 Task: Find connections with filter location Boghni with filter topic #Recruitmentwith filter profile language German with filter current company Maxonic with filter school INDUS UNIVERSITY with filter industry Electronic and Precision Equipment Maintenance with filter service category Illustration with filter keywords title Tutor/Online Tutor
Action: Mouse moved to (555, 80)
Screenshot: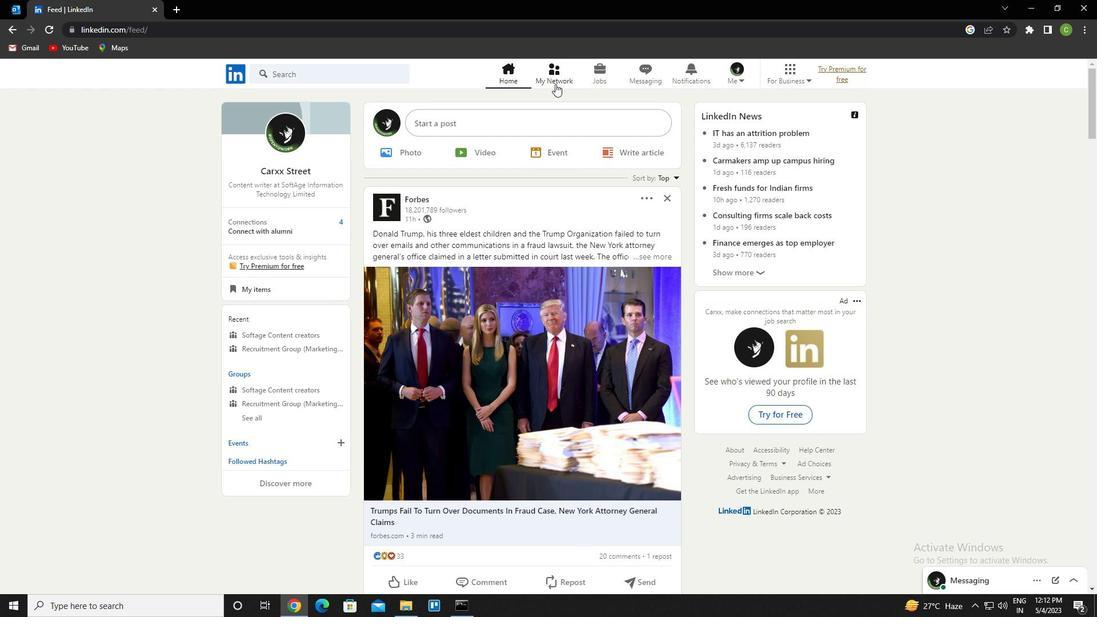 
Action: Mouse pressed left at (555, 80)
Screenshot: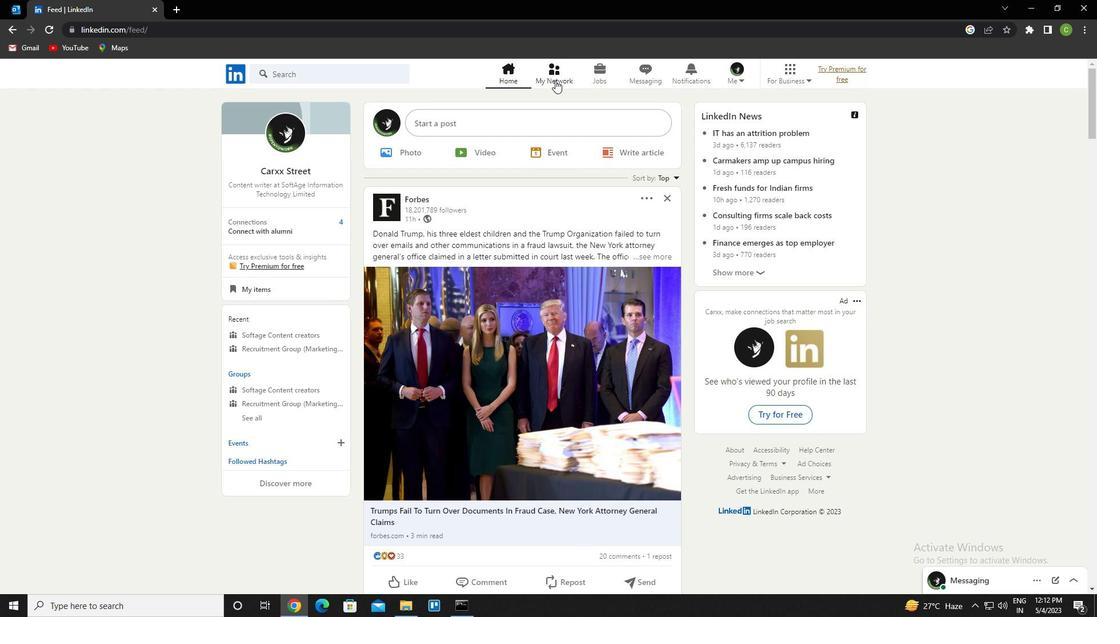 
Action: Mouse moved to (366, 140)
Screenshot: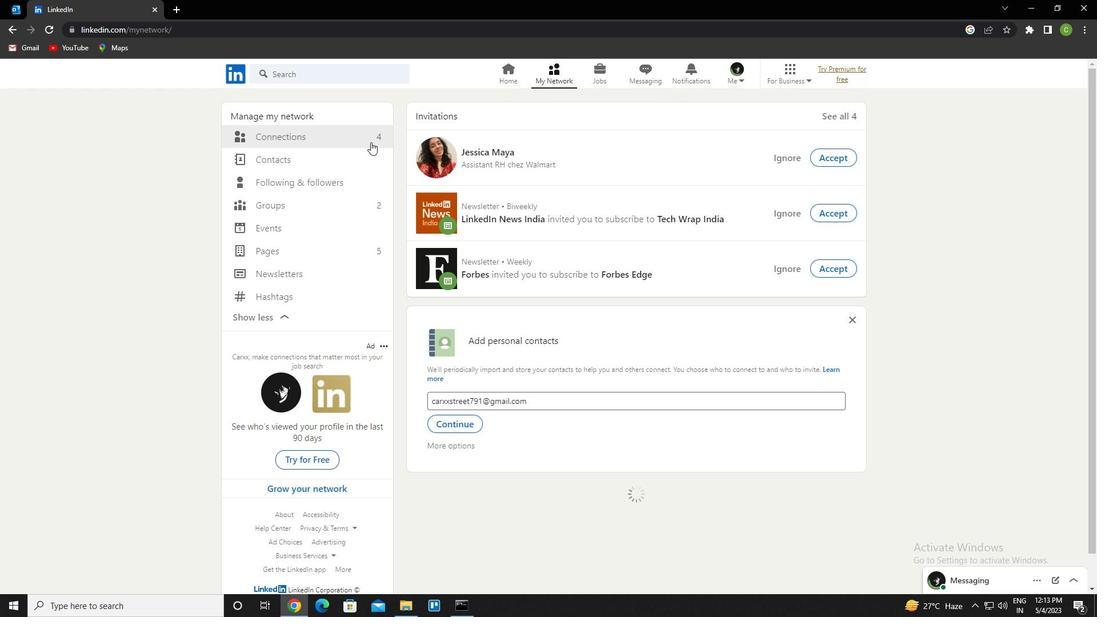 
Action: Mouse pressed left at (366, 140)
Screenshot: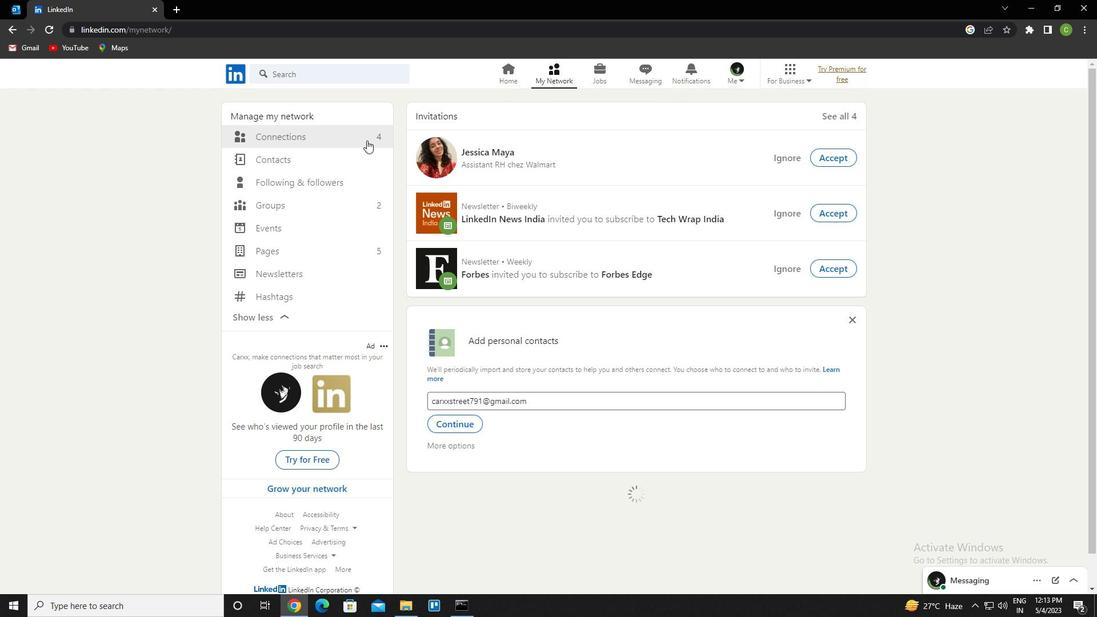 
Action: Mouse moved to (638, 140)
Screenshot: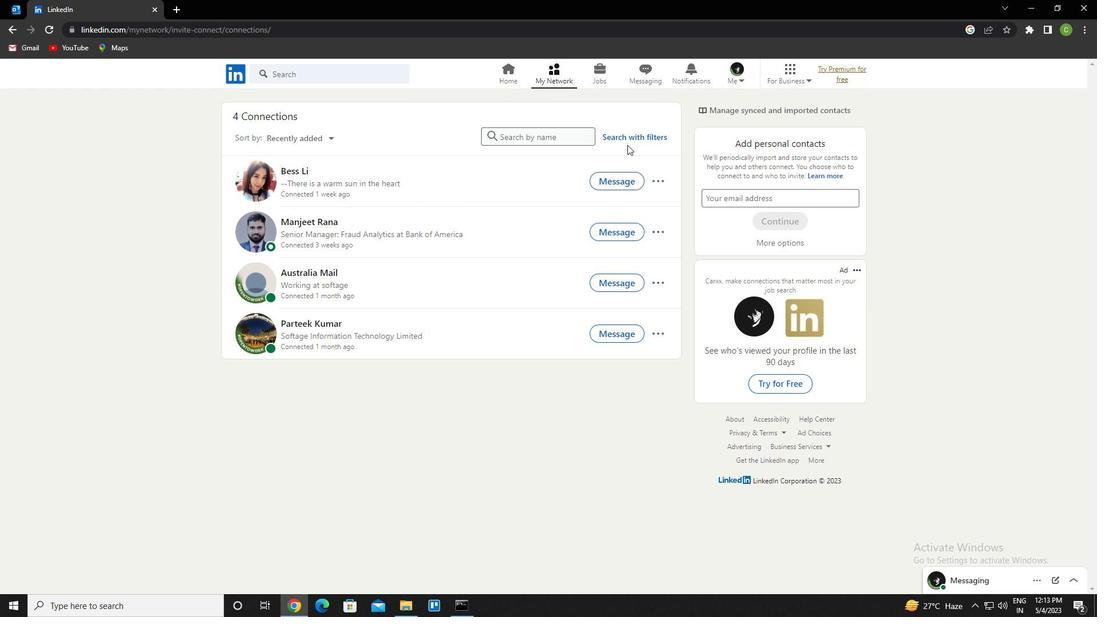 
Action: Mouse pressed left at (638, 140)
Screenshot: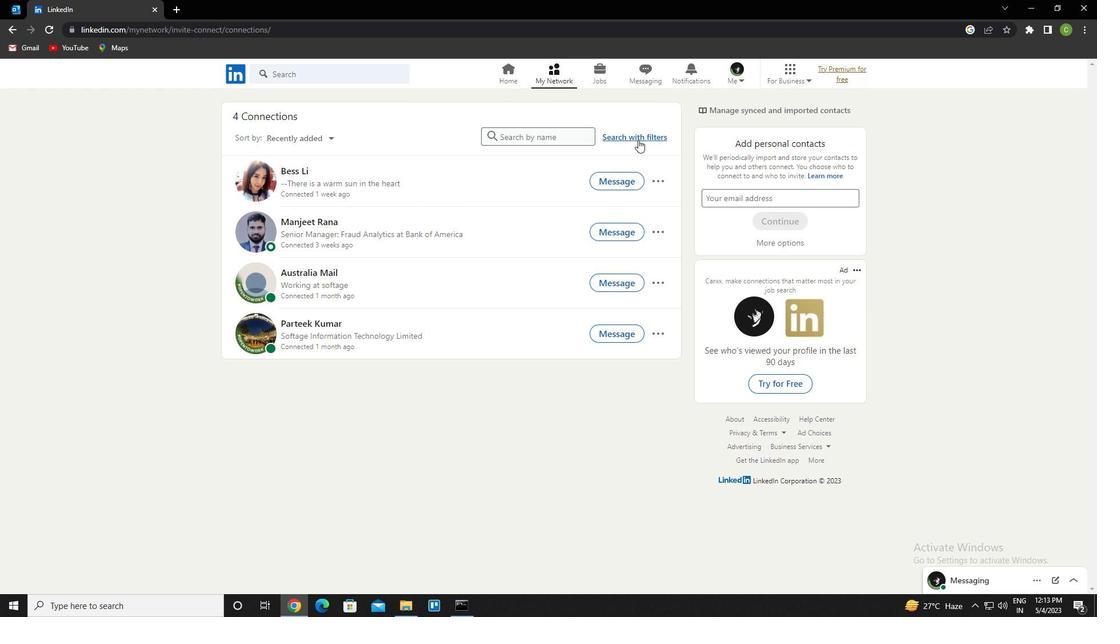 
Action: Mouse moved to (587, 110)
Screenshot: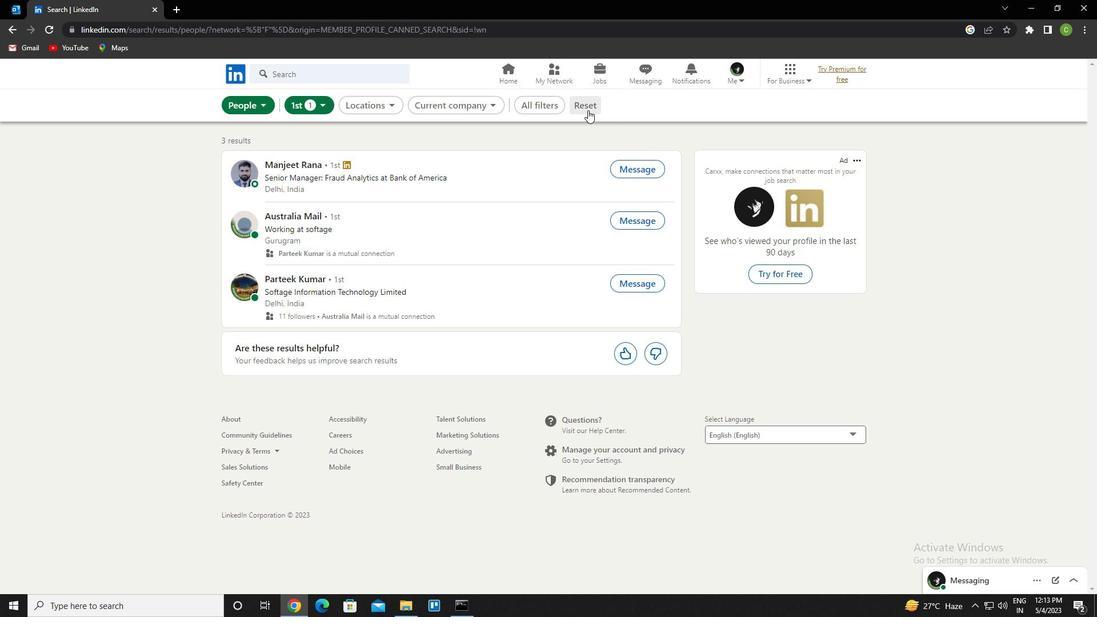 
Action: Mouse pressed left at (587, 110)
Screenshot: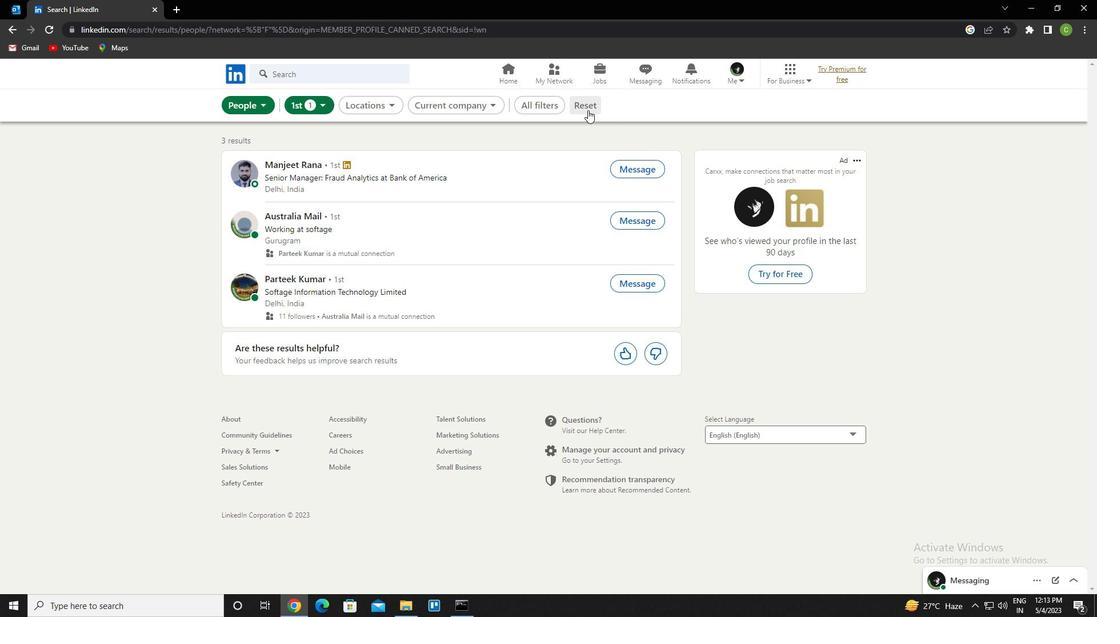 
Action: Mouse moved to (576, 108)
Screenshot: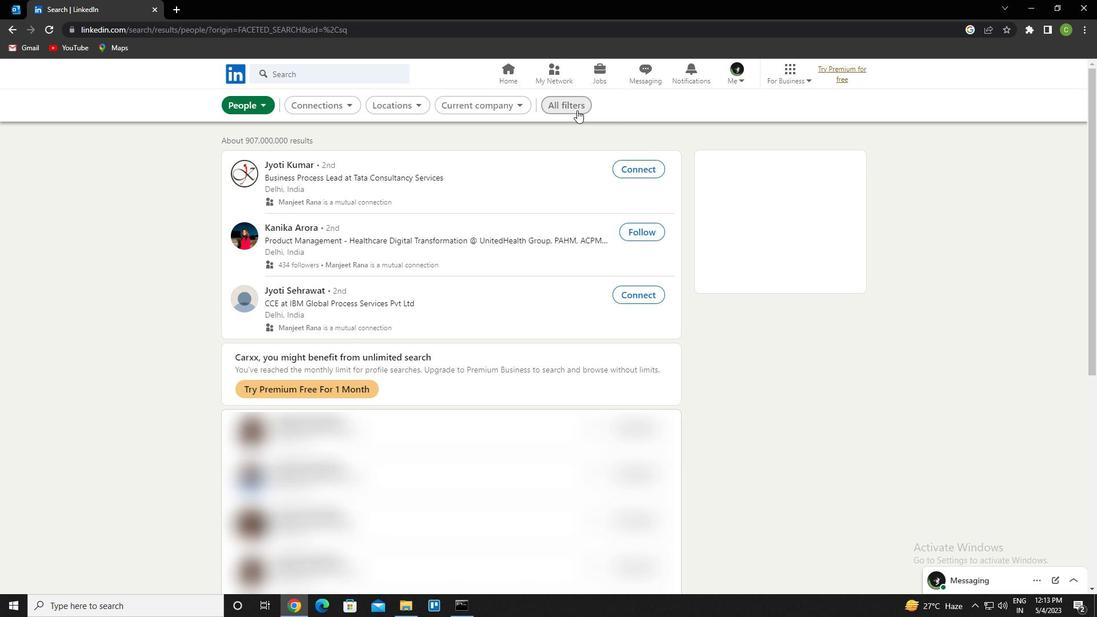
Action: Mouse pressed left at (576, 108)
Screenshot: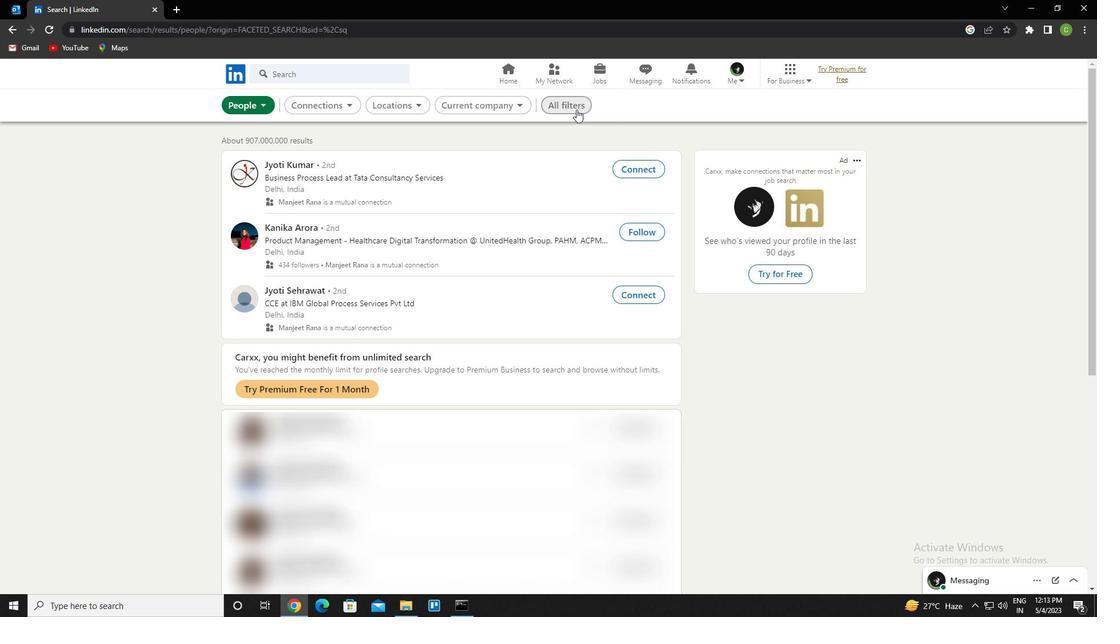 
Action: Mouse moved to (900, 251)
Screenshot: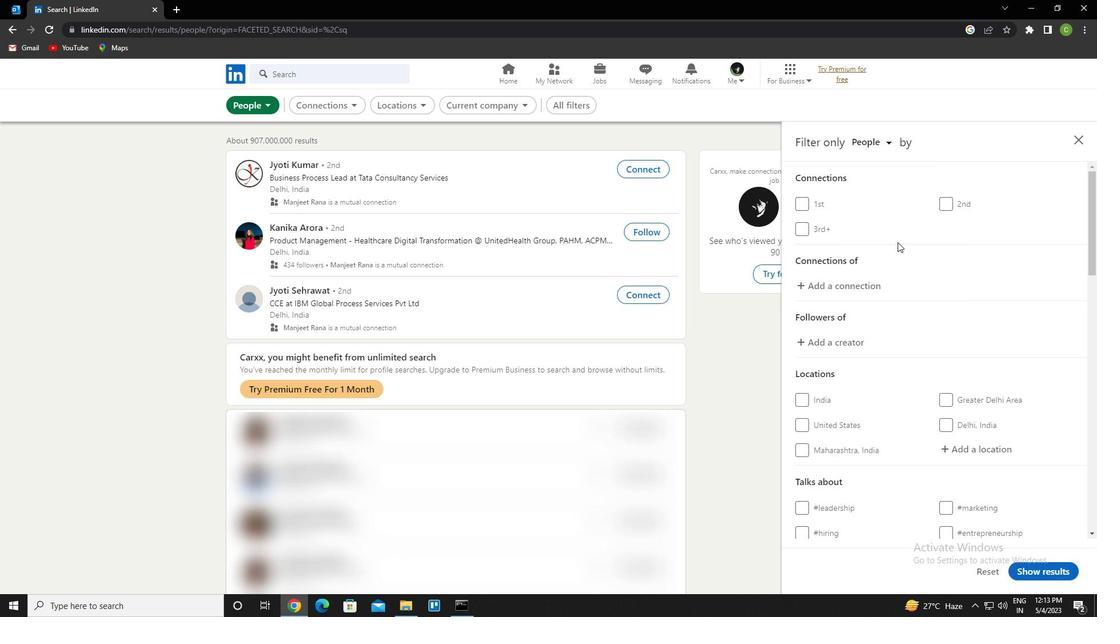 
Action: Mouse scrolled (900, 250) with delta (0, 0)
Screenshot: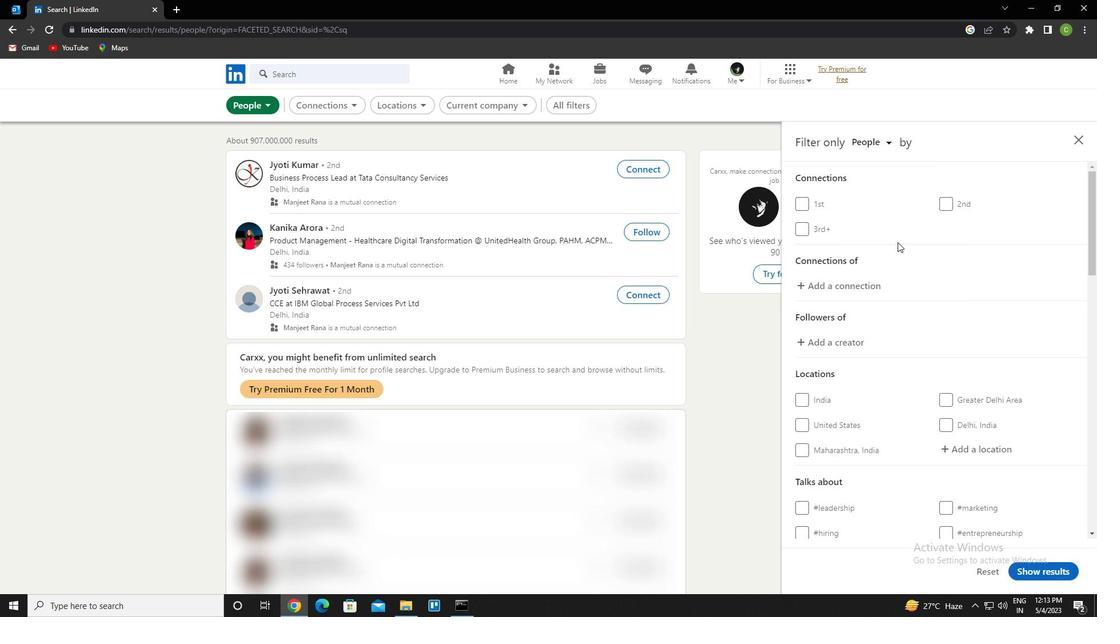 
Action: Mouse moved to (906, 261)
Screenshot: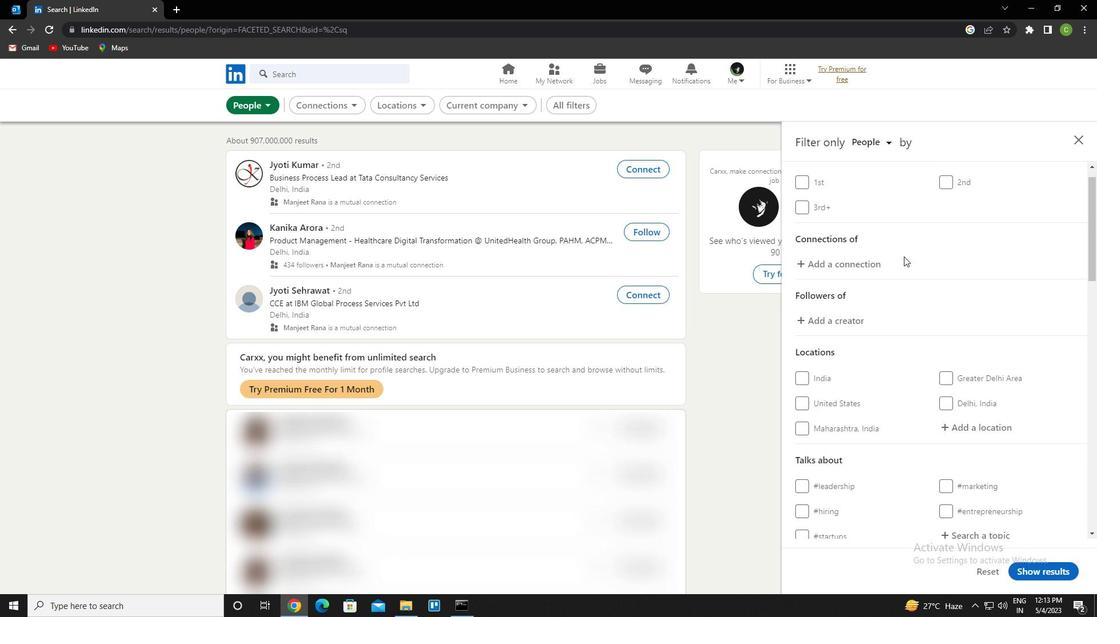 
Action: Mouse scrolled (906, 260) with delta (0, 0)
Screenshot: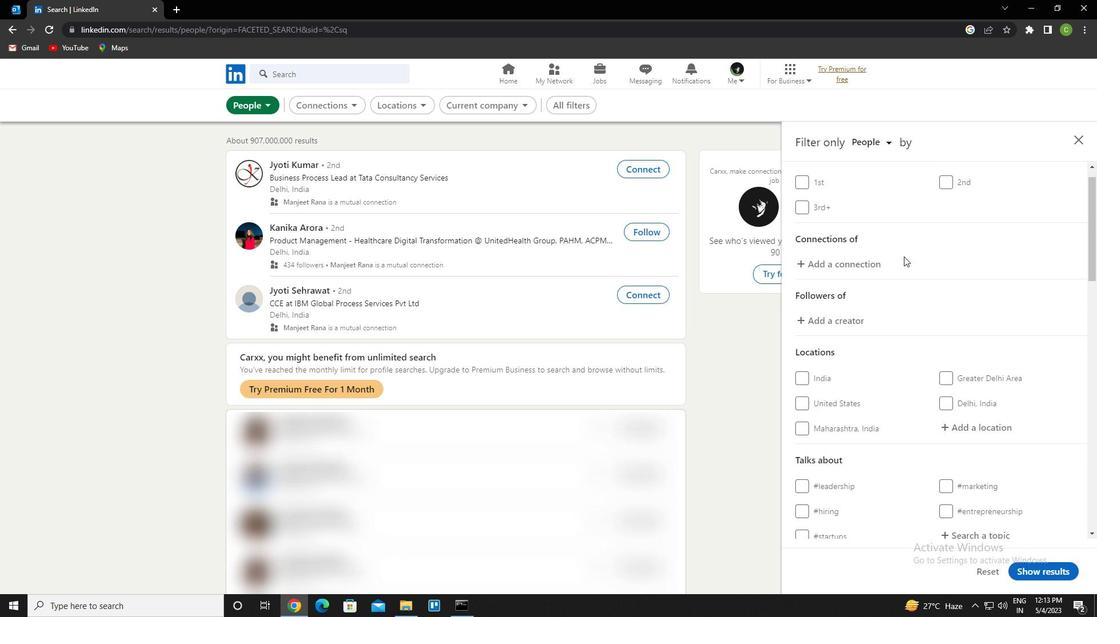 
Action: Mouse moved to (965, 340)
Screenshot: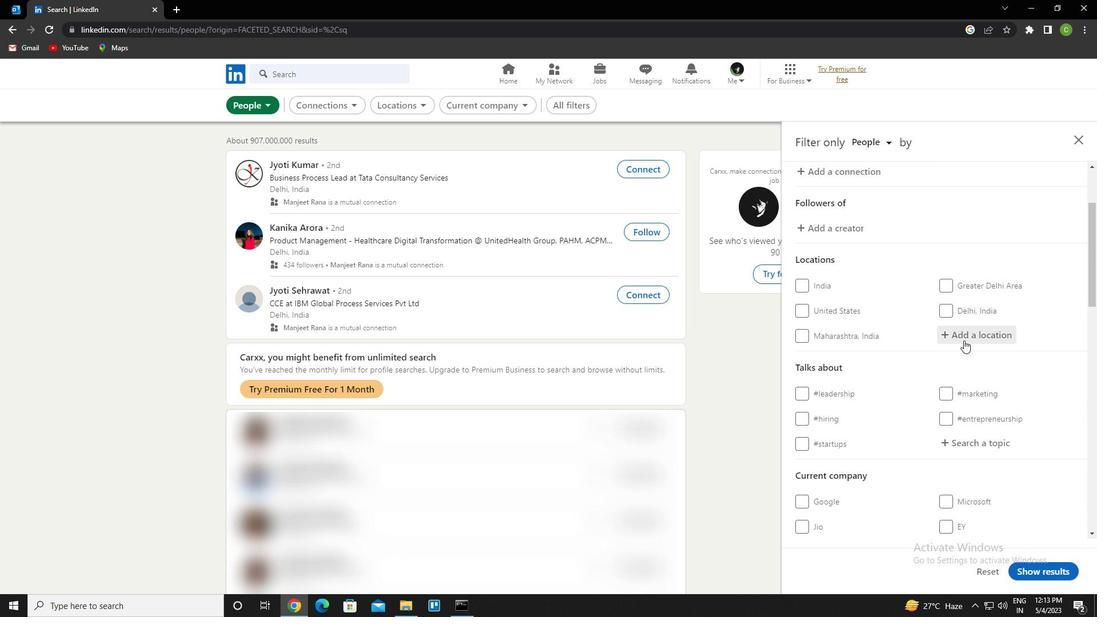 
Action: Mouse pressed left at (965, 340)
Screenshot: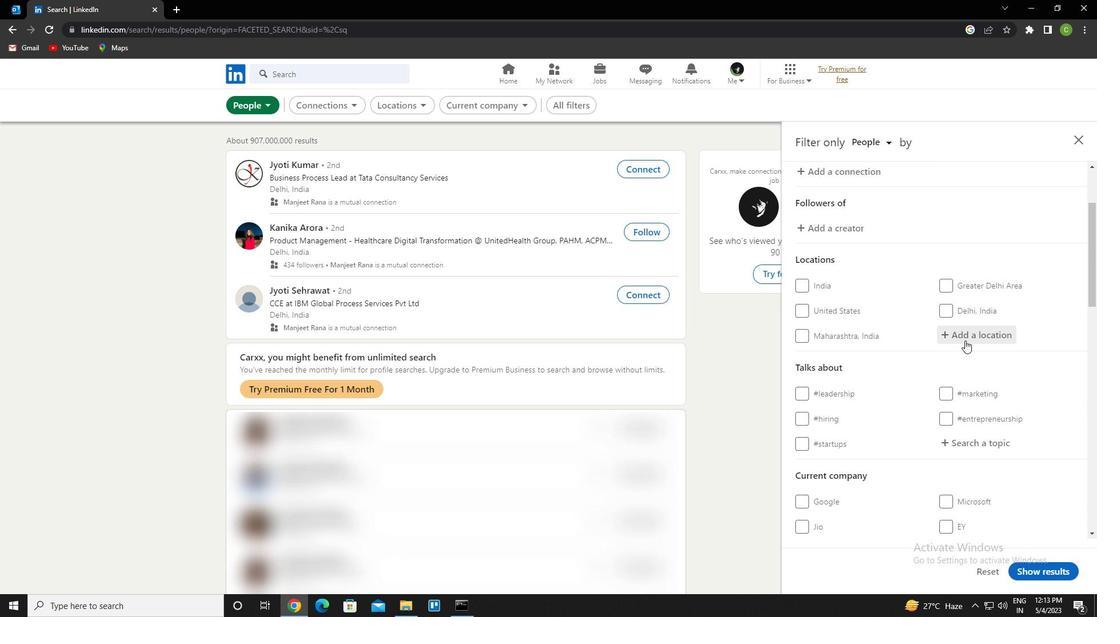 
Action: Mouse moved to (965, 340)
Screenshot: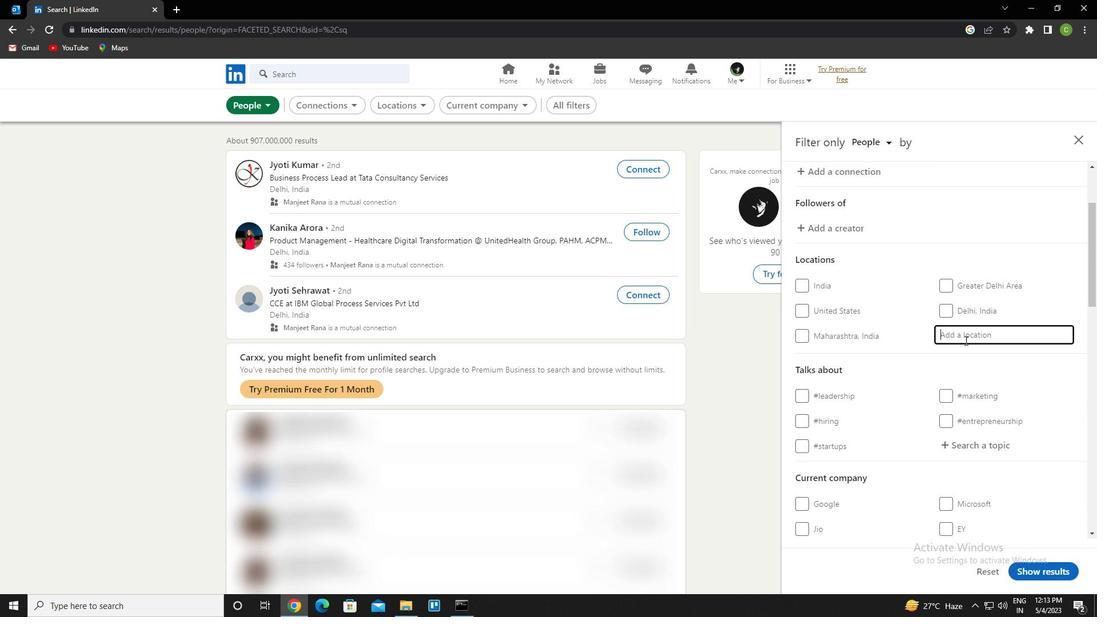 
Action: Key pressed <Key.caps_lock>b<Key.caps_lock>oghni<Key.down><Key.enter>
Screenshot: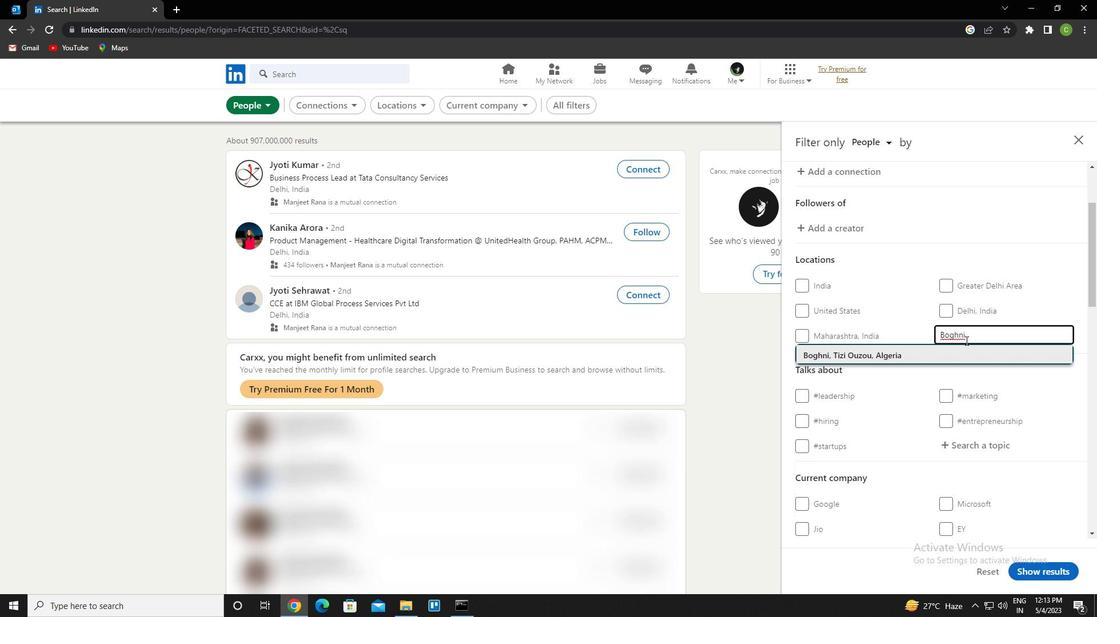 
Action: Mouse moved to (1027, 299)
Screenshot: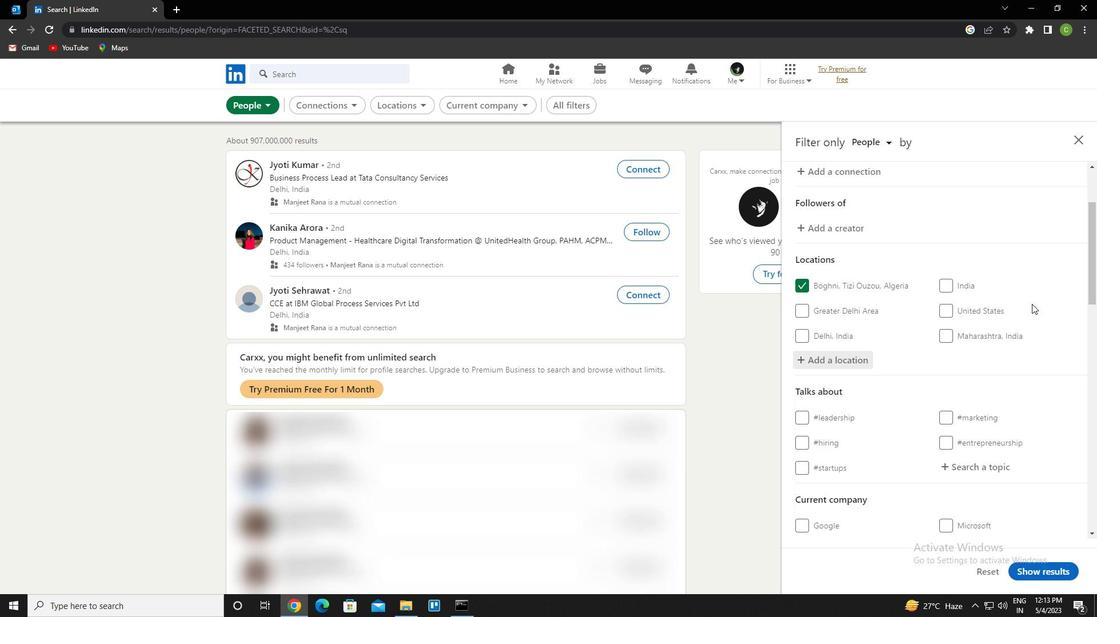 
Action: Mouse scrolled (1027, 298) with delta (0, 0)
Screenshot: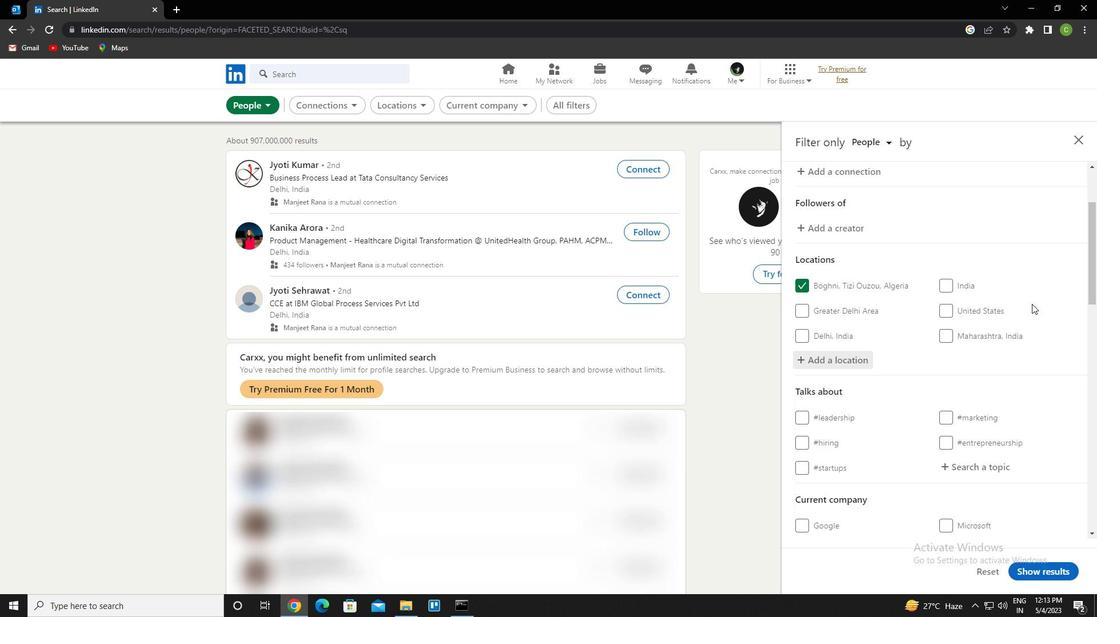 
Action: Mouse moved to (1025, 298)
Screenshot: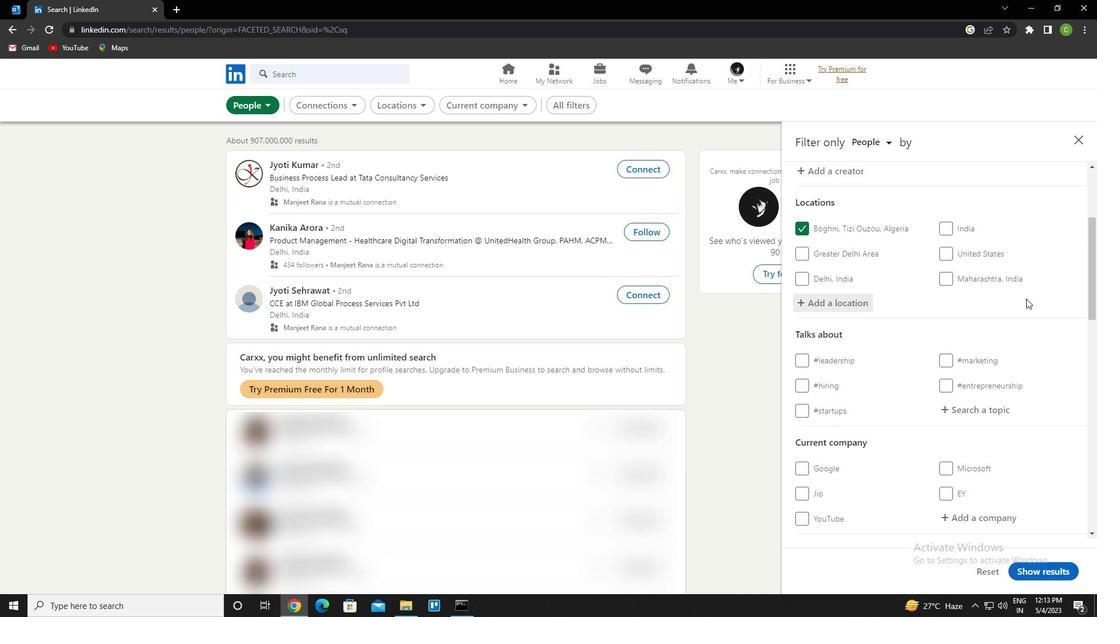 
Action: Mouse scrolled (1025, 298) with delta (0, 0)
Screenshot: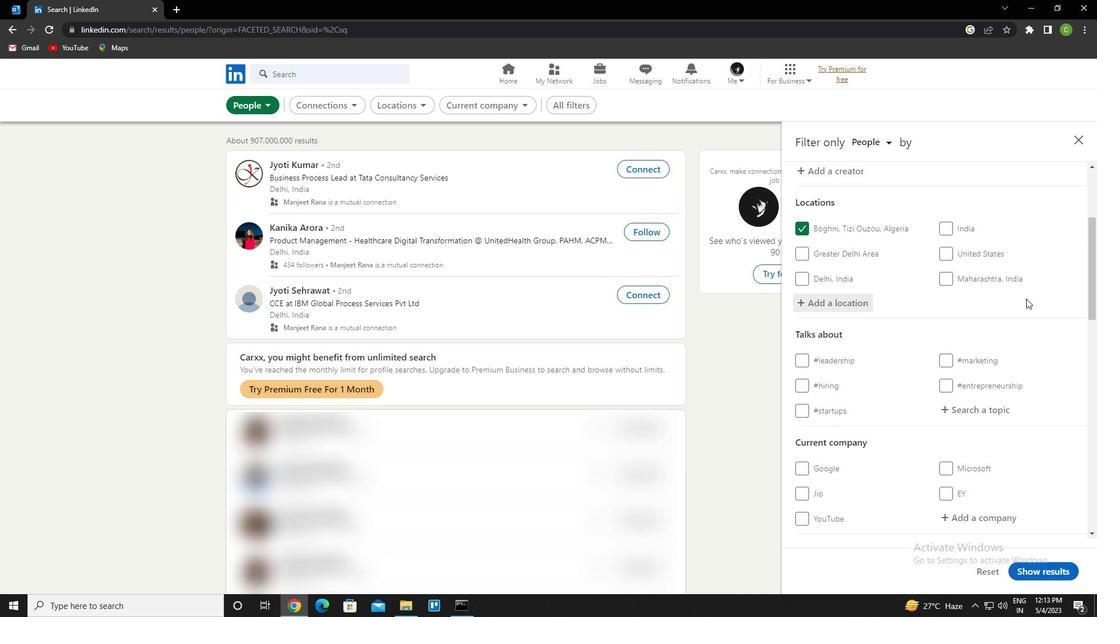 
Action: Mouse moved to (996, 345)
Screenshot: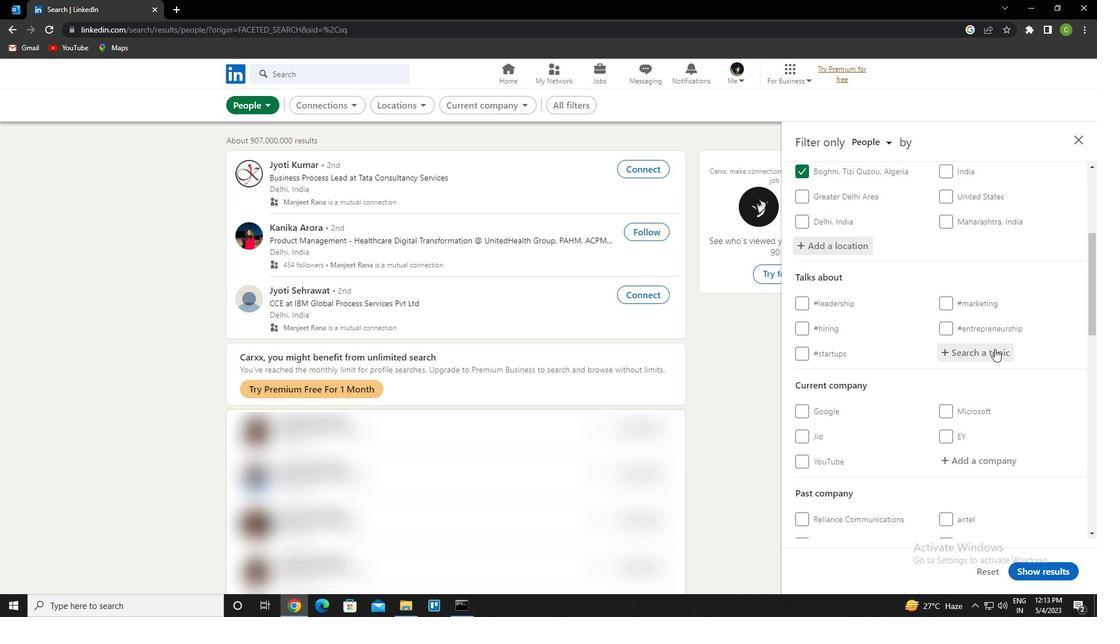 
Action: Mouse pressed left at (996, 345)
Screenshot: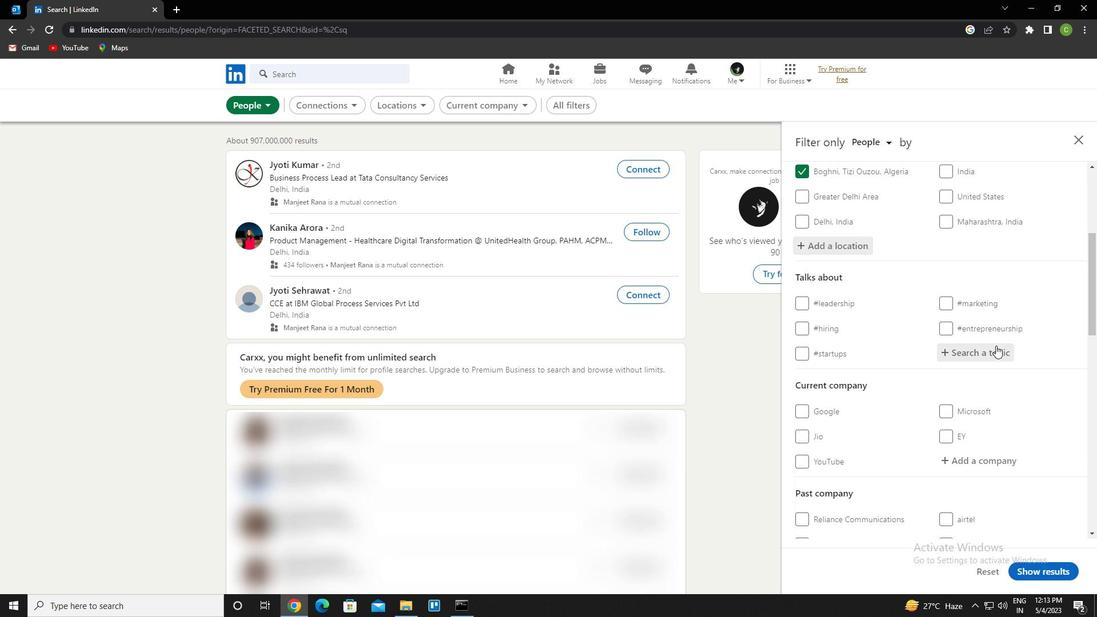 
Action: Key pressed <Key.caps_lock>r<Key.caps_lock>ecruitment<Key.down><Key.enter>
Screenshot: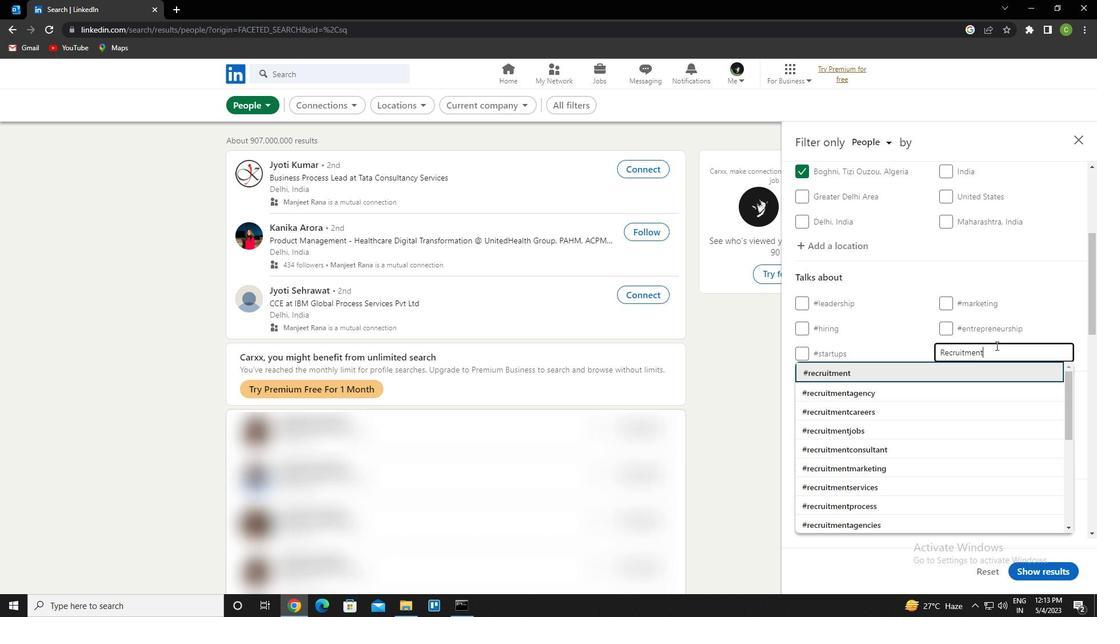 
Action: Mouse scrolled (996, 345) with delta (0, 0)
Screenshot: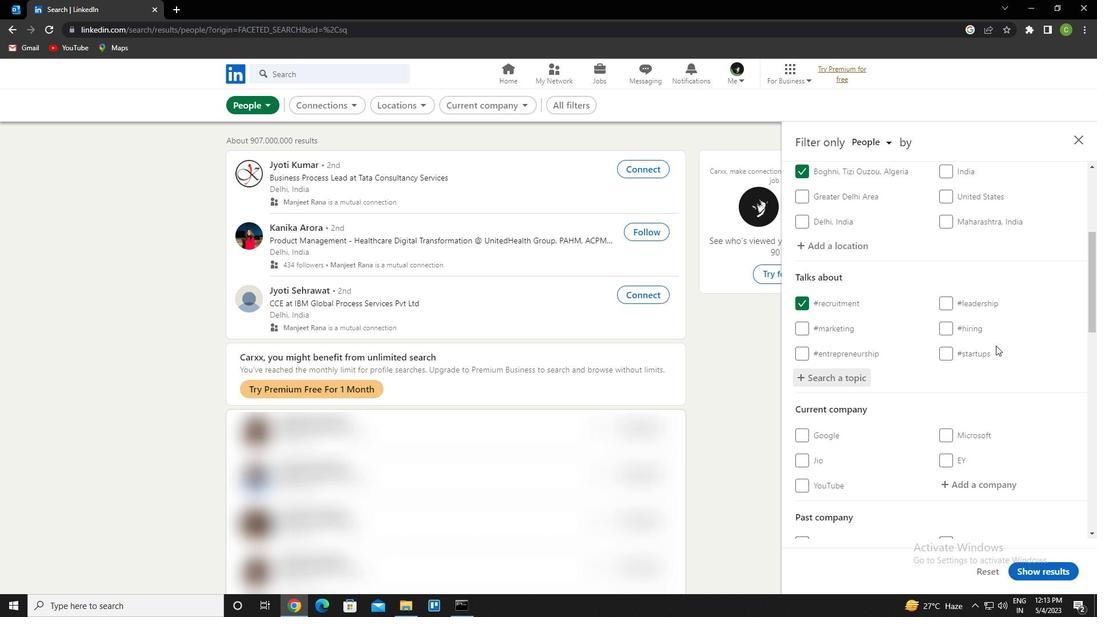 
Action: Mouse moved to (996, 345)
Screenshot: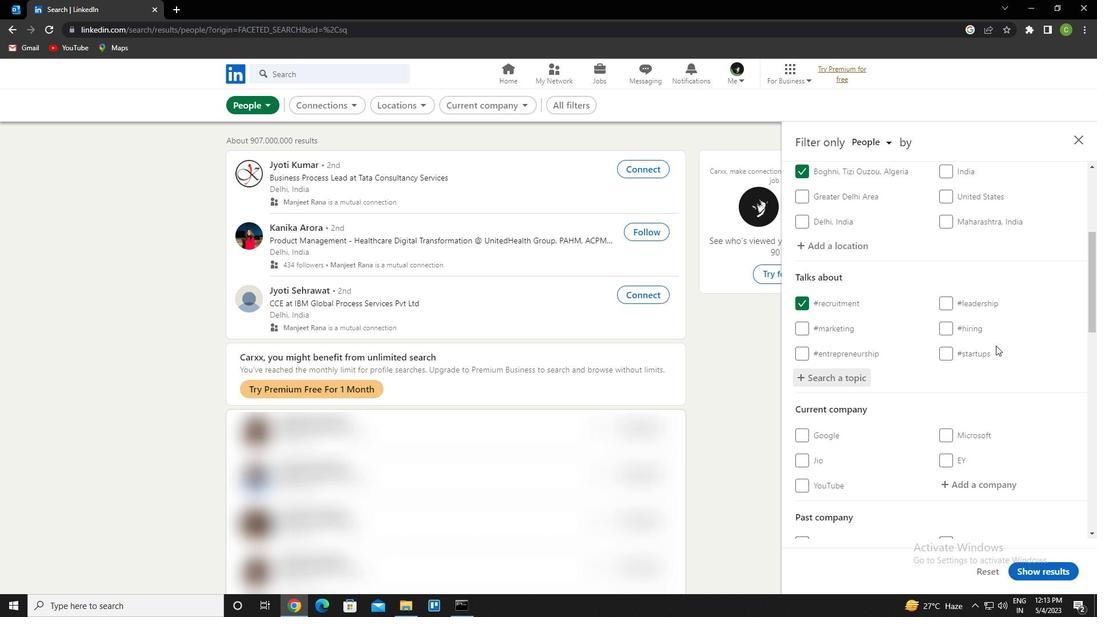 
Action: Mouse scrolled (996, 344) with delta (0, 0)
Screenshot: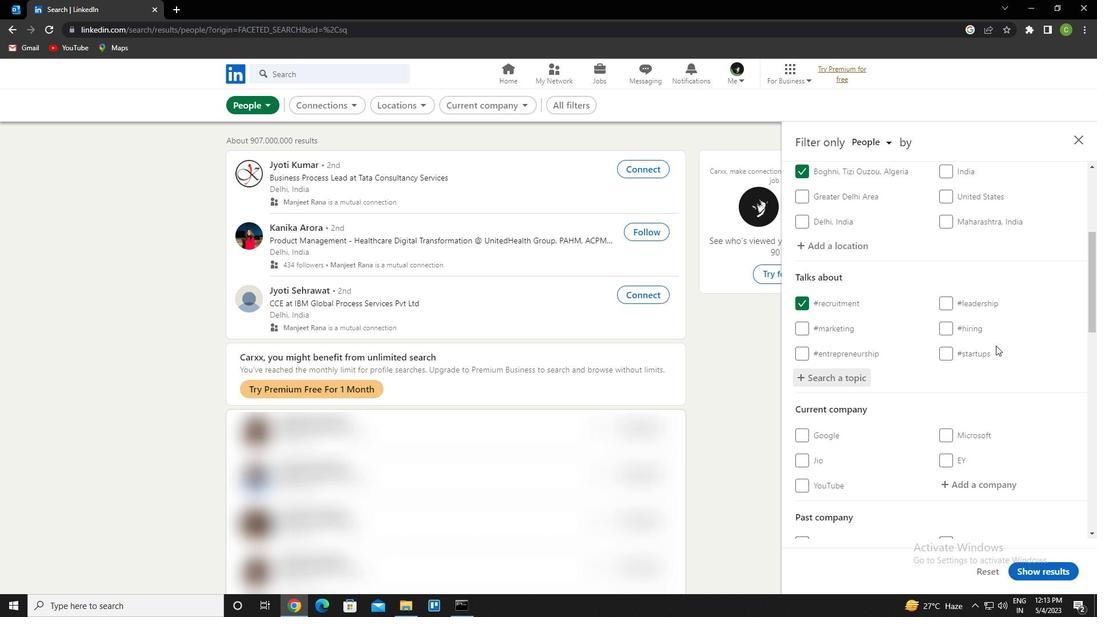 
Action: Mouse moved to (994, 342)
Screenshot: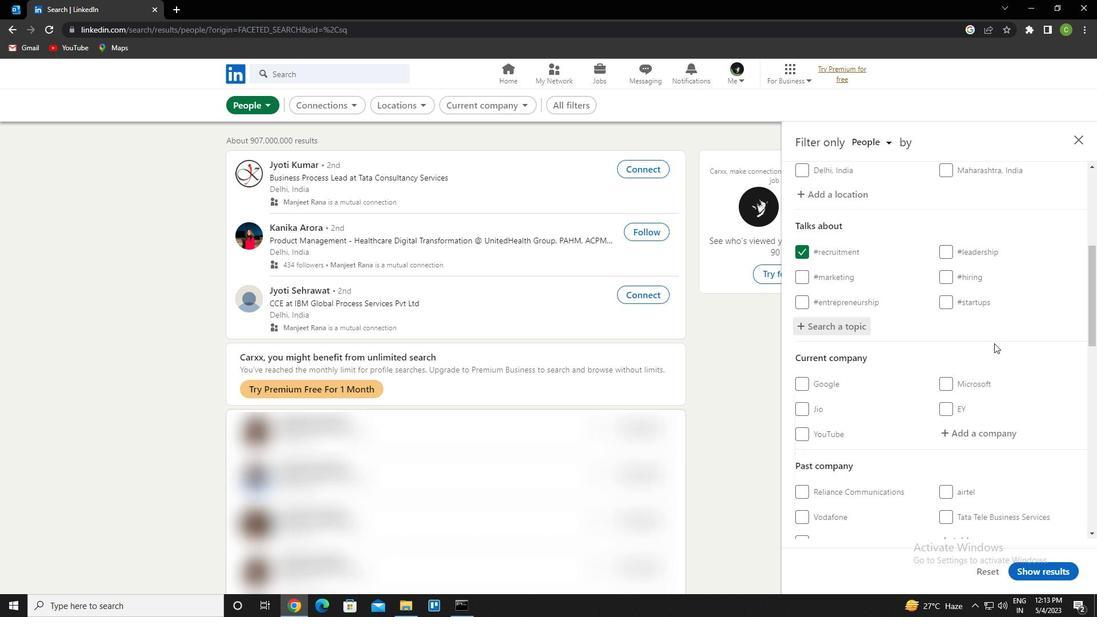
Action: Mouse scrolled (994, 342) with delta (0, 0)
Screenshot: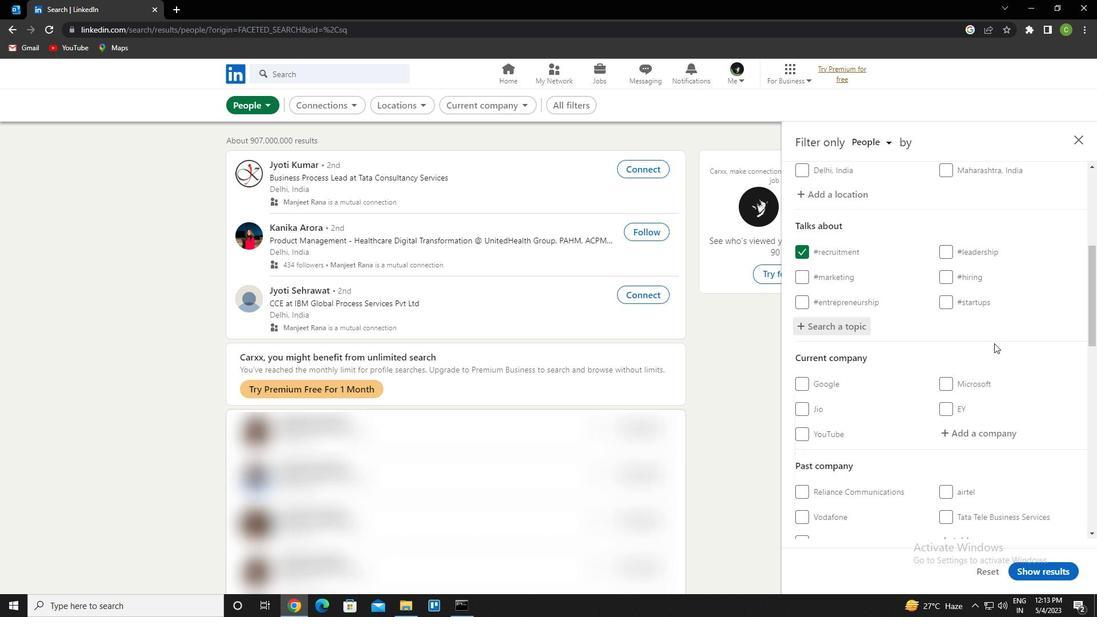 
Action: Mouse moved to (978, 333)
Screenshot: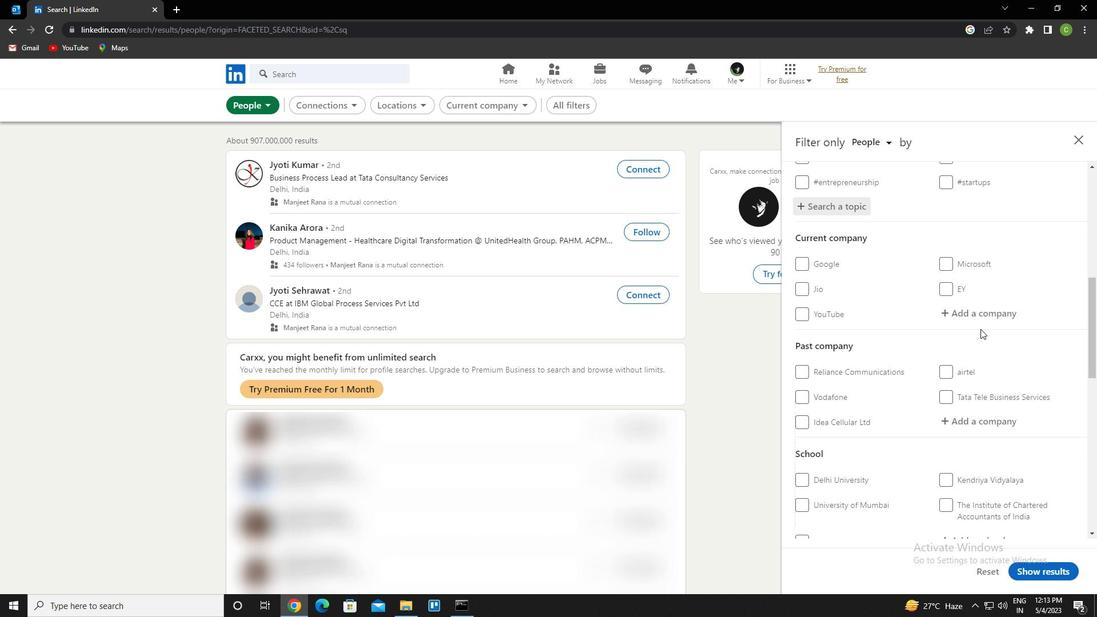
Action: Mouse scrolled (978, 333) with delta (0, 0)
Screenshot: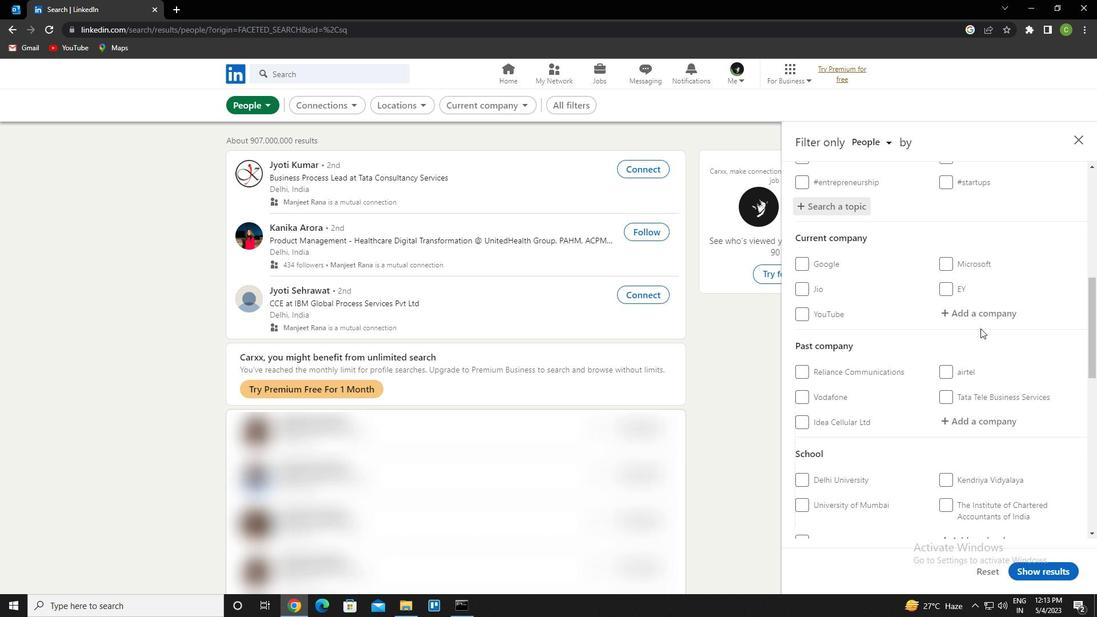 
Action: Mouse scrolled (978, 333) with delta (0, 0)
Screenshot: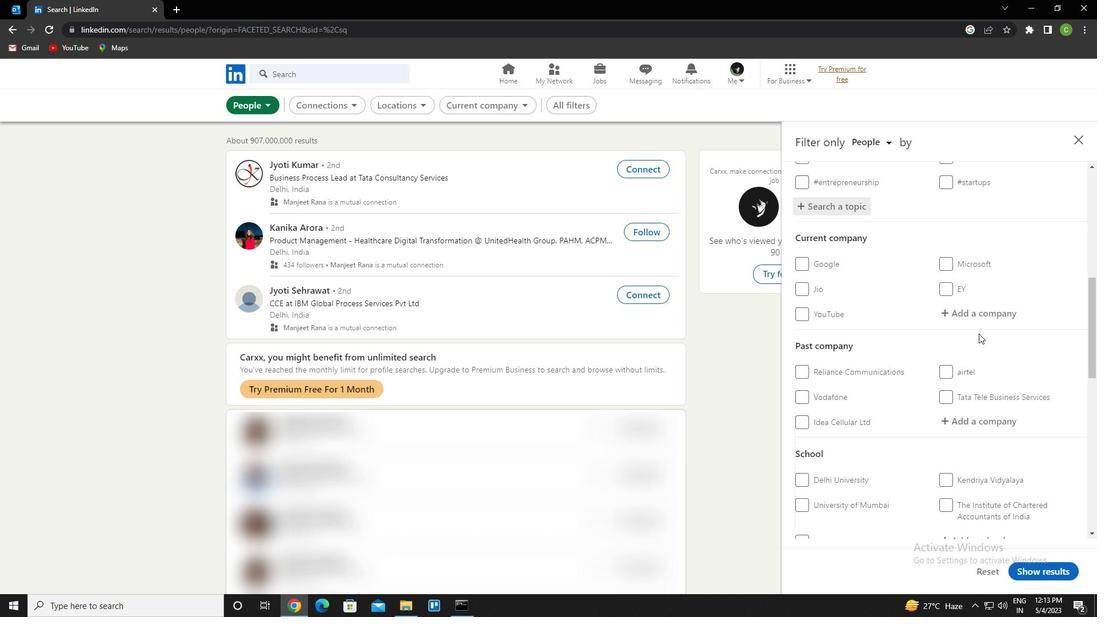 
Action: Mouse scrolled (978, 333) with delta (0, 0)
Screenshot: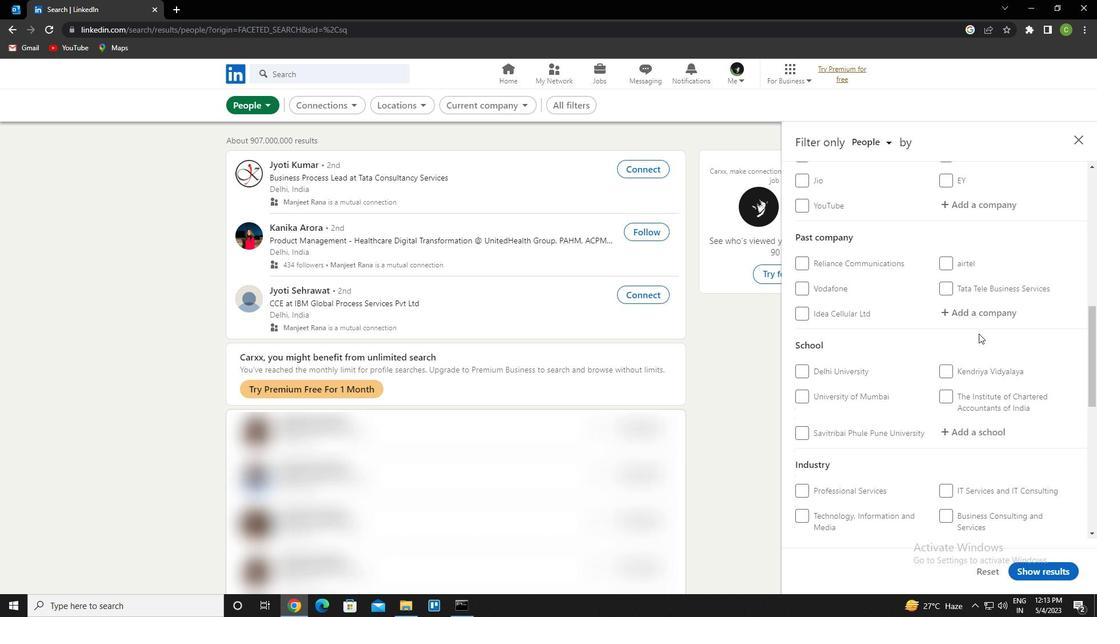
Action: Mouse scrolled (978, 333) with delta (0, 0)
Screenshot: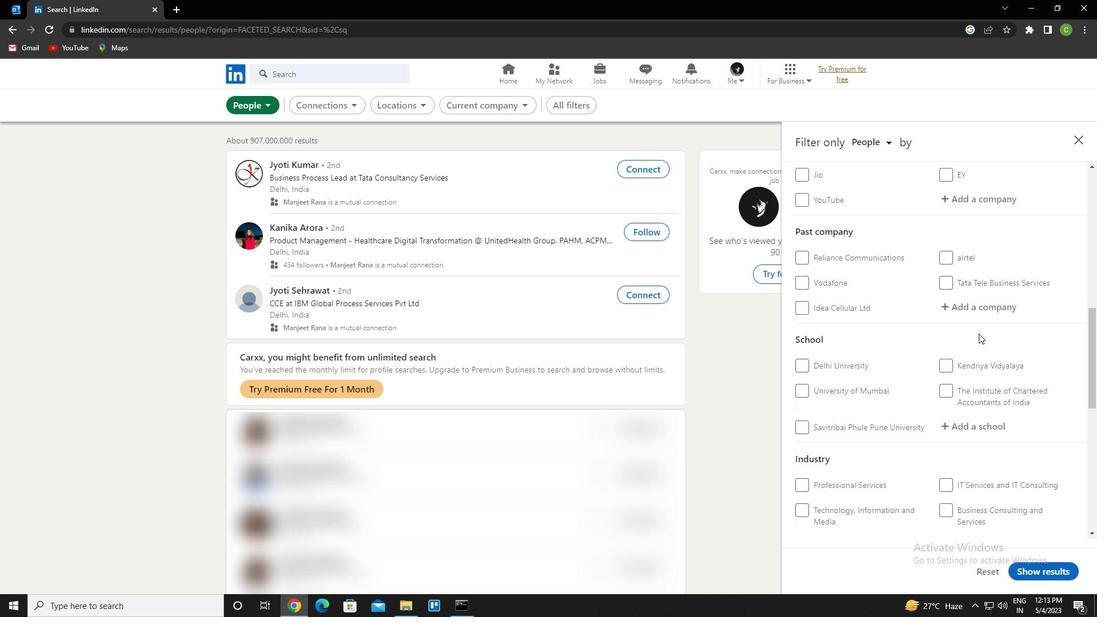 
Action: Mouse scrolled (978, 333) with delta (0, 0)
Screenshot: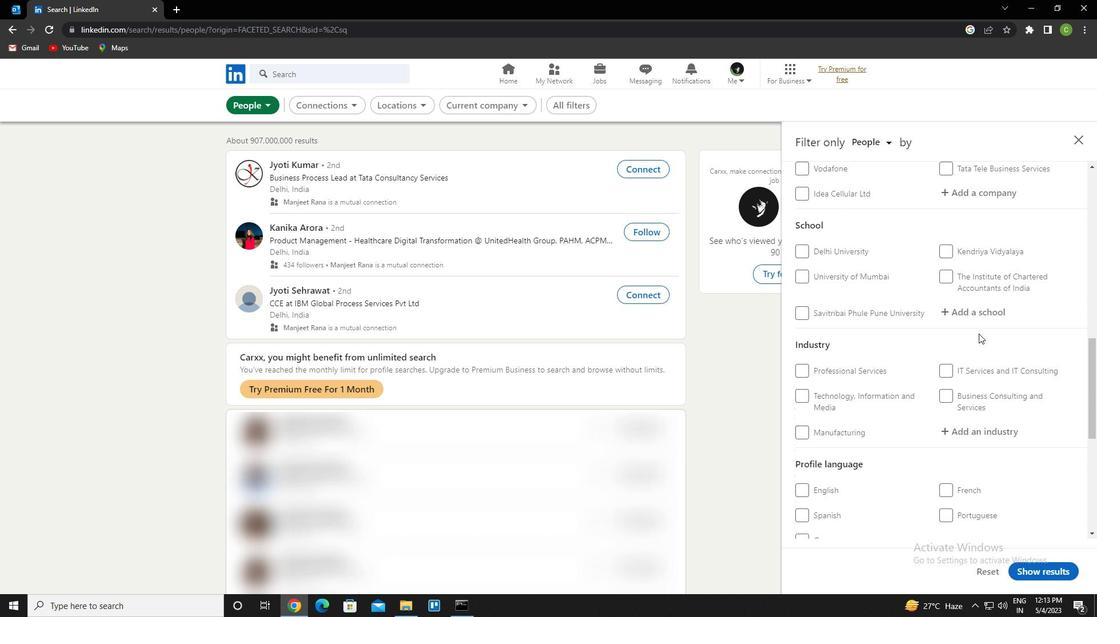 
Action: Mouse moved to (978, 334)
Screenshot: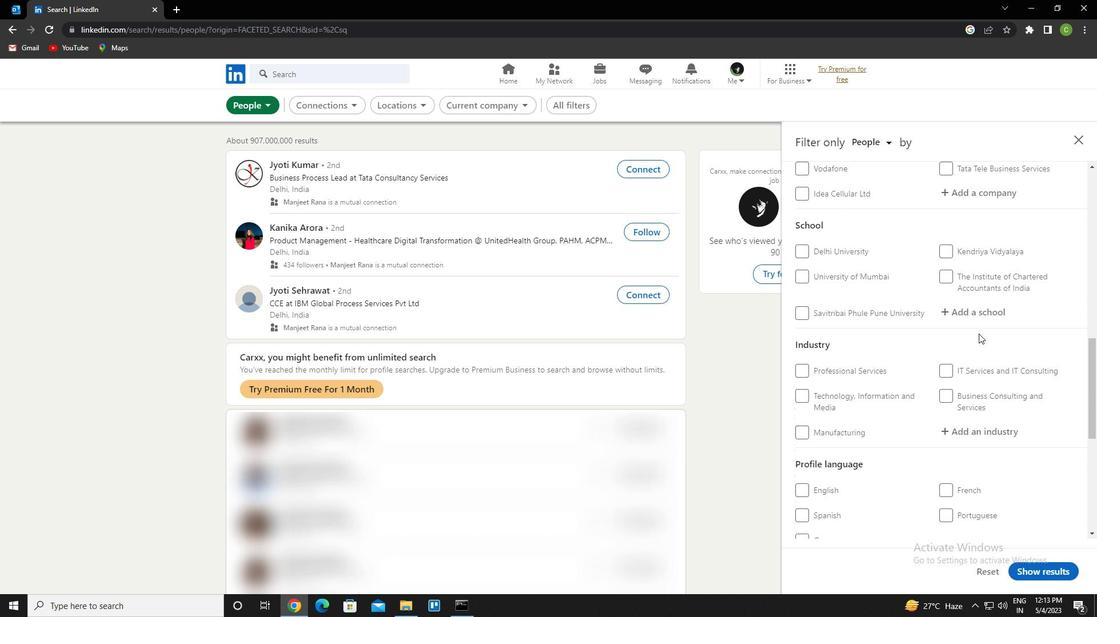 
Action: Mouse scrolled (978, 333) with delta (0, 0)
Screenshot: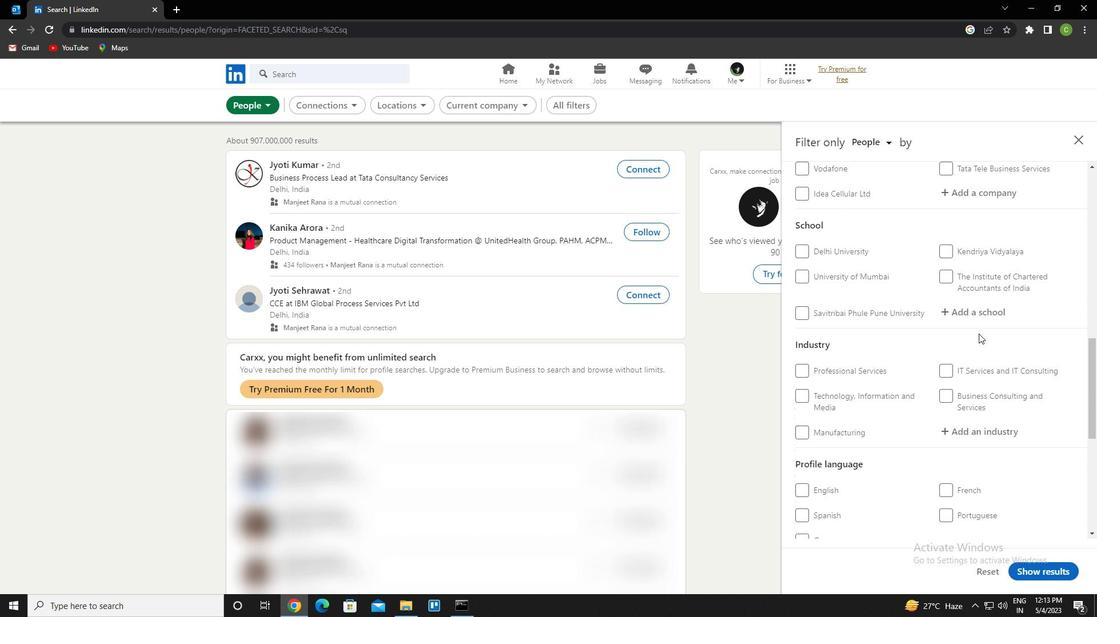 
Action: Mouse moved to (806, 422)
Screenshot: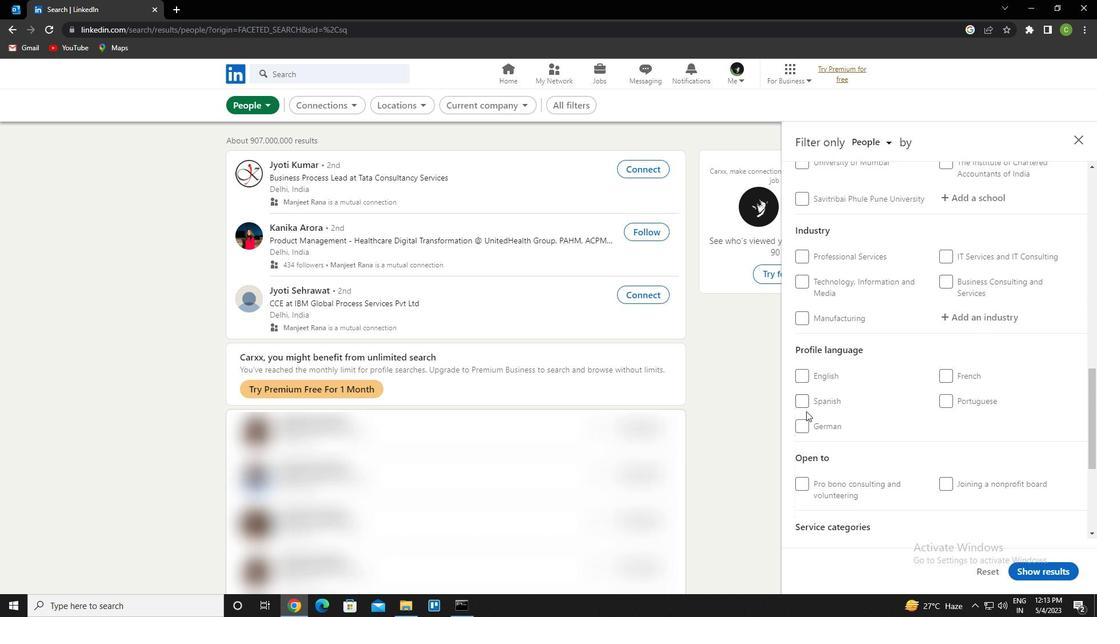 
Action: Mouse pressed left at (806, 422)
Screenshot: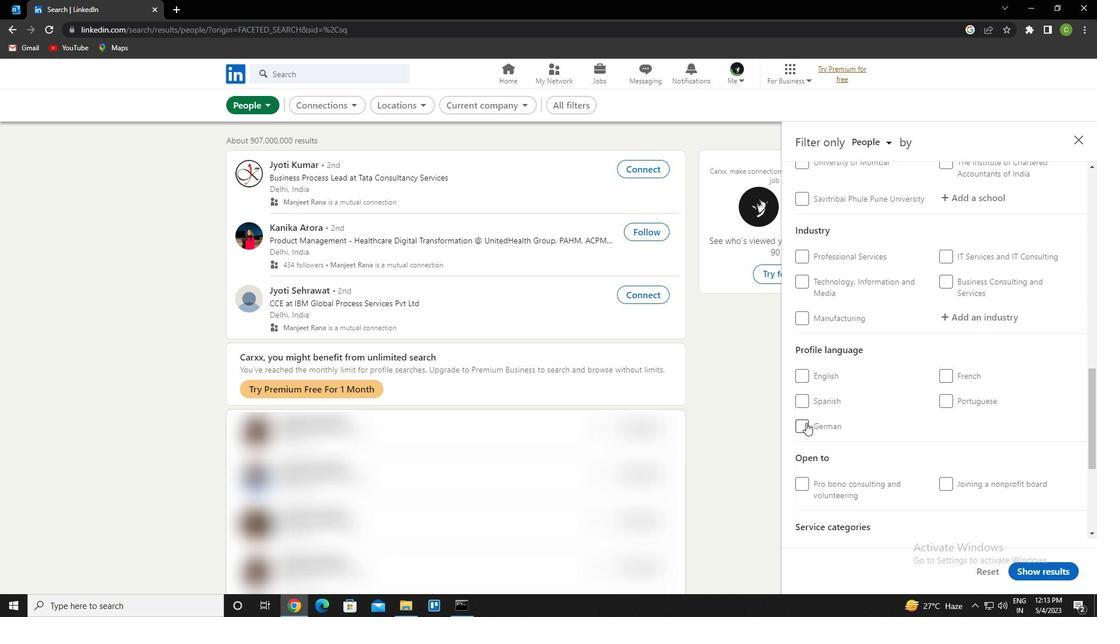 
Action: Mouse moved to (909, 366)
Screenshot: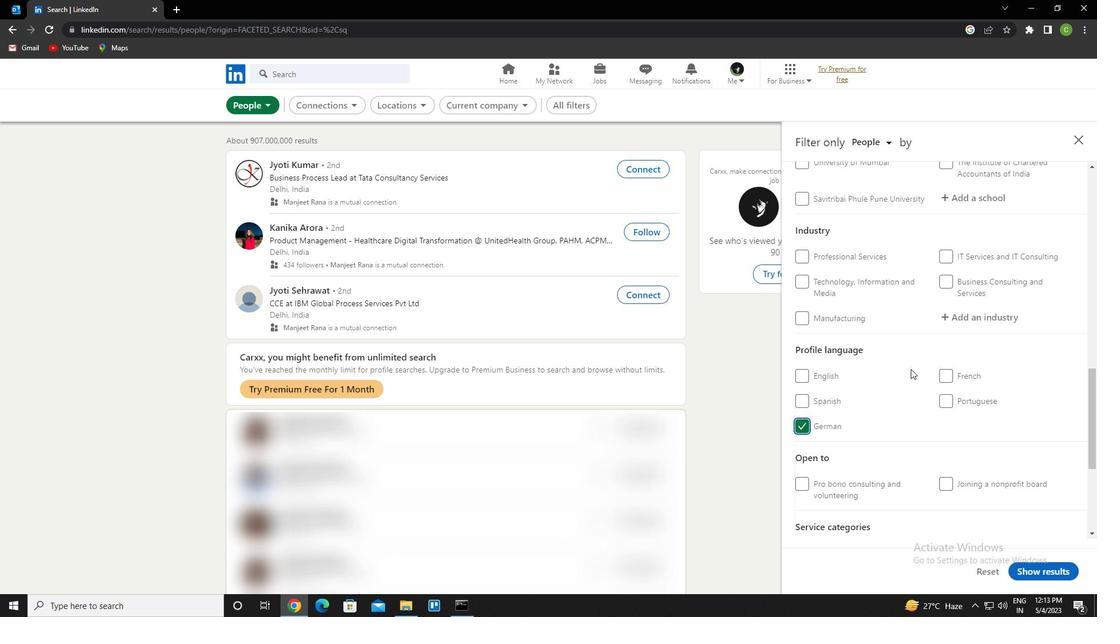 
Action: Mouse scrolled (909, 367) with delta (0, 0)
Screenshot: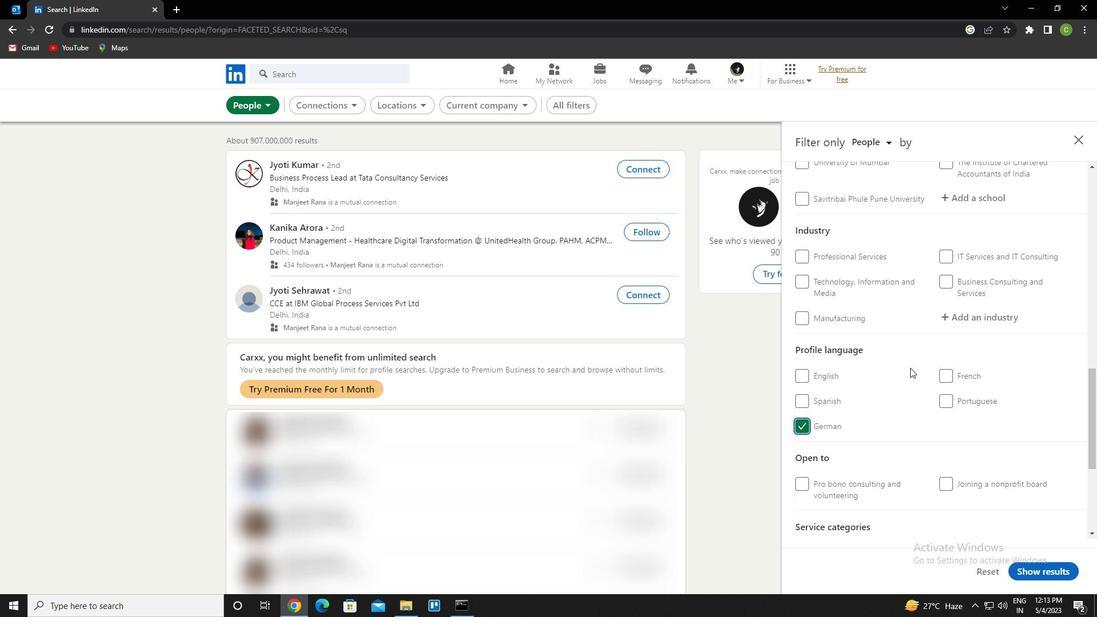 
Action: Mouse scrolled (909, 367) with delta (0, 0)
Screenshot: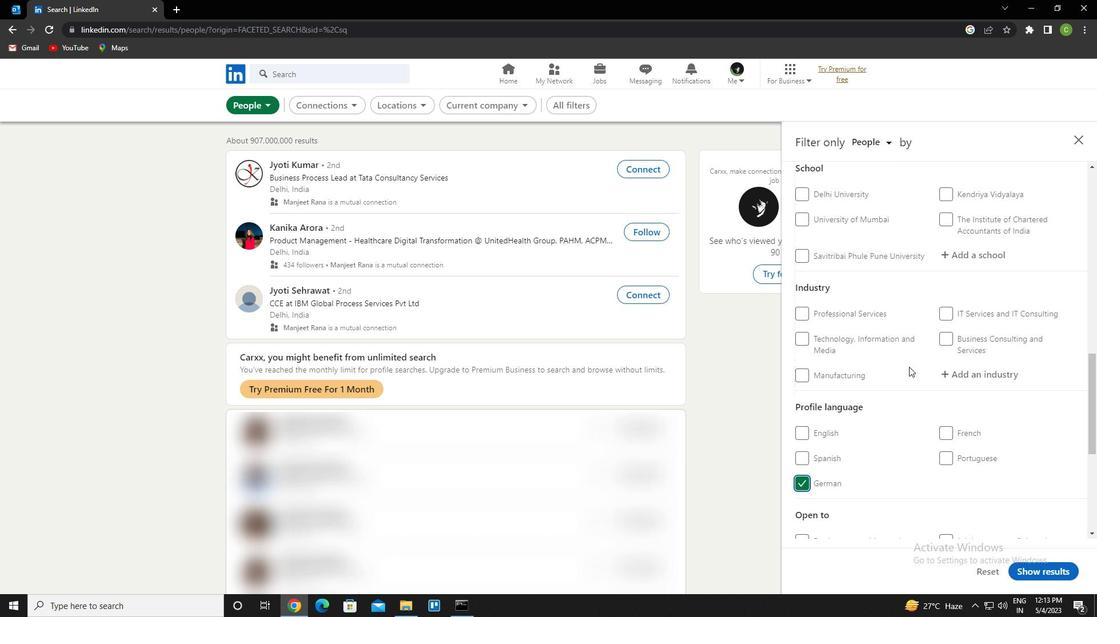 
Action: Mouse scrolled (909, 367) with delta (0, 0)
Screenshot: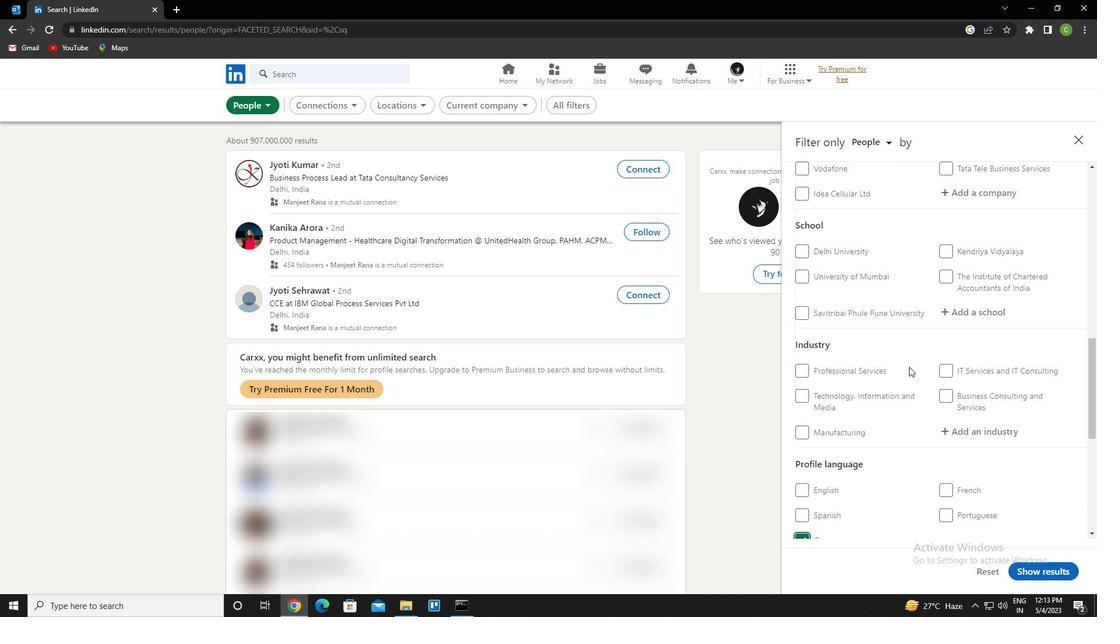 
Action: Mouse scrolled (909, 367) with delta (0, 0)
Screenshot: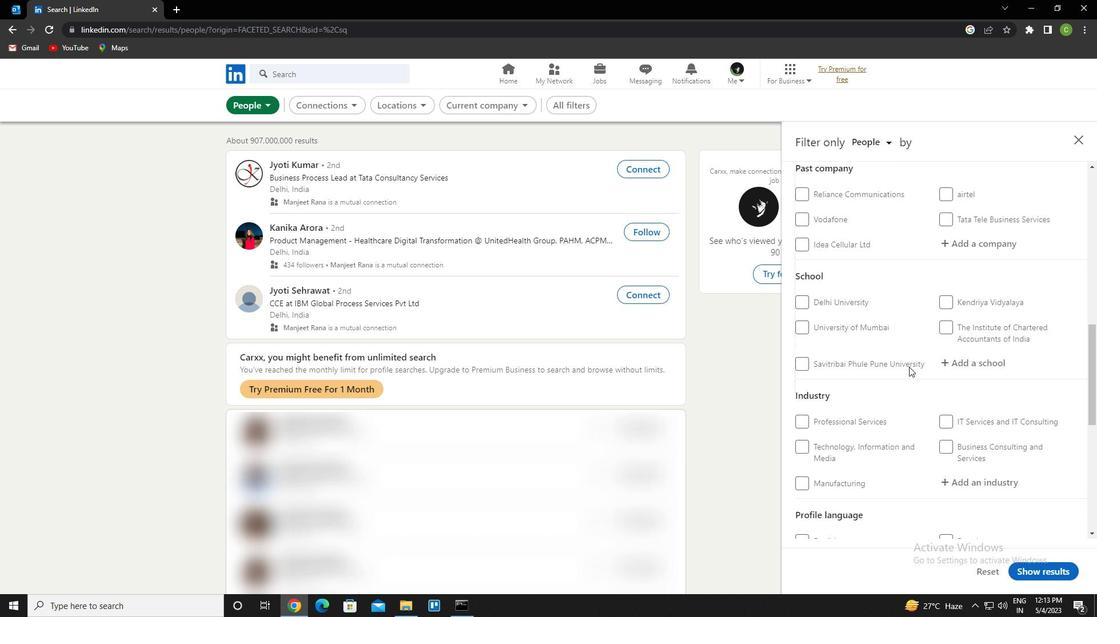 
Action: Mouse scrolled (909, 367) with delta (0, 0)
Screenshot: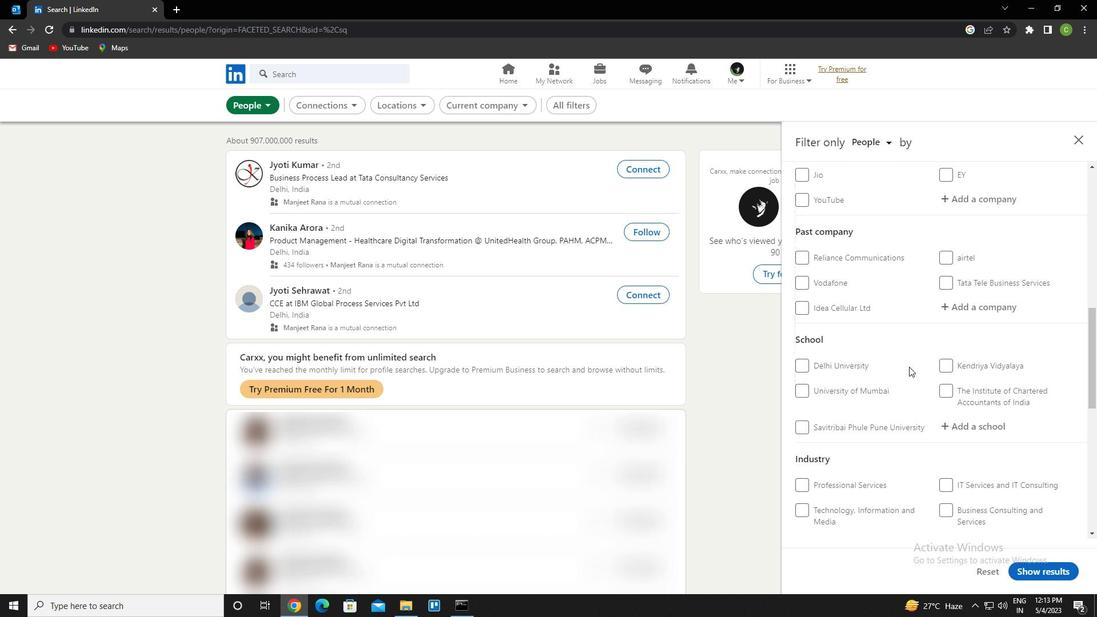 
Action: Mouse scrolled (909, 367) with delta (0, 0)
Screenshot: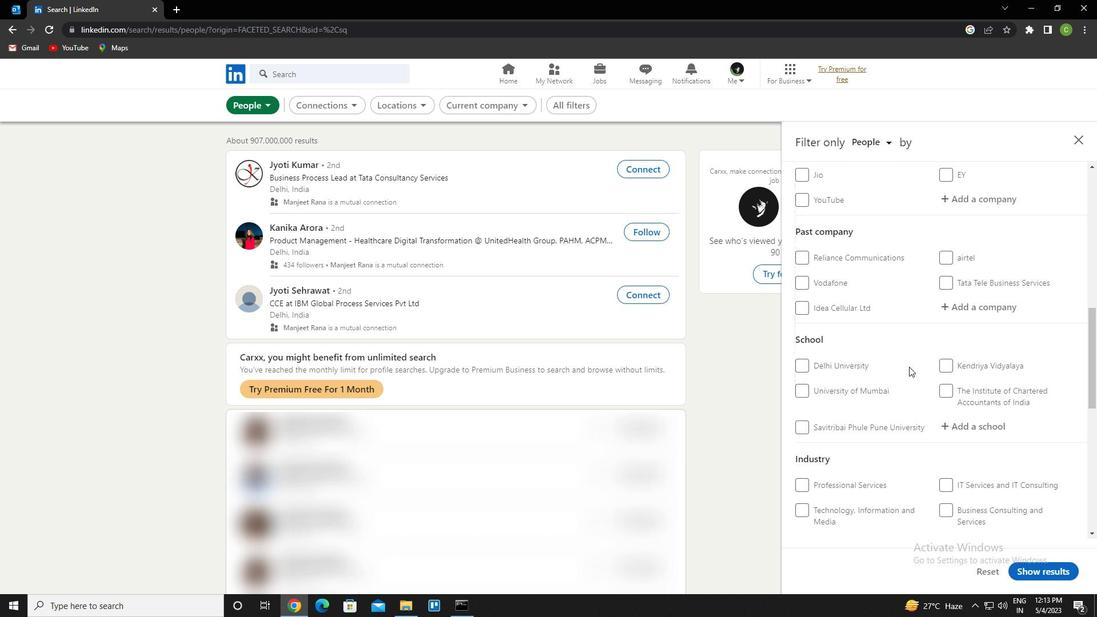 
Action: Mouse moved to (958, 310)
Screenshot: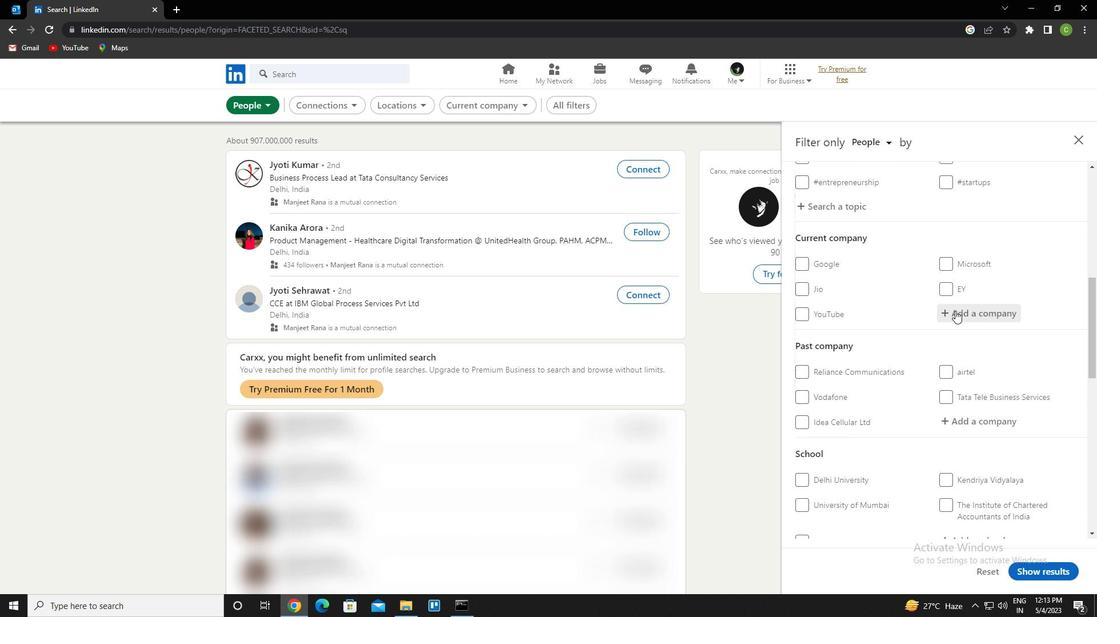 
Action: Mouse pressed left at (958, 310)
Screenshot: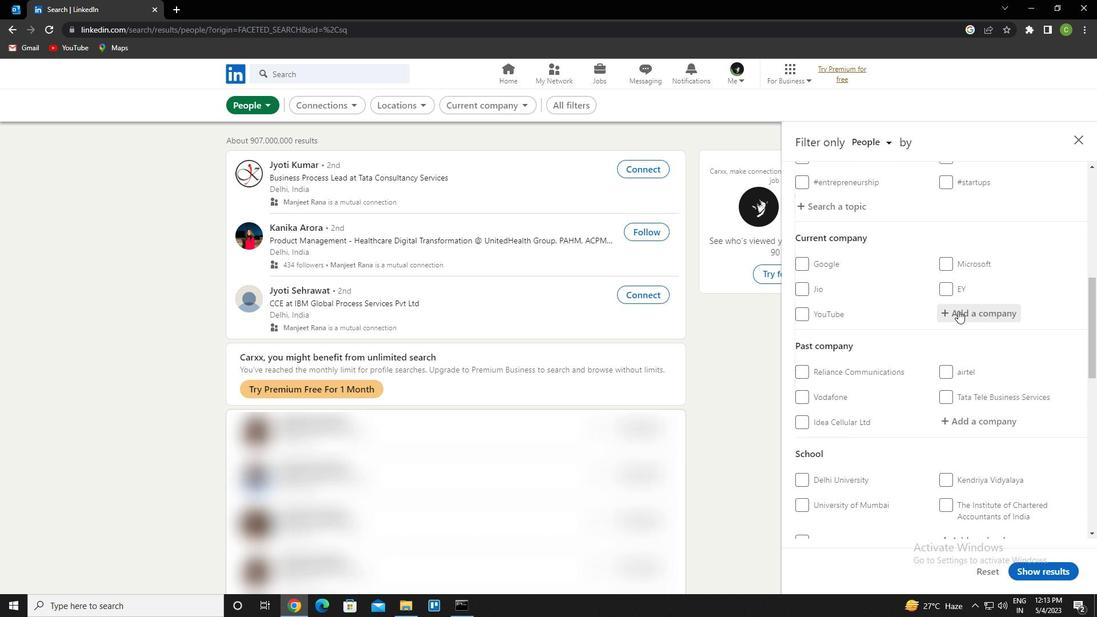 
Action: Mouse moved to (958, 311)
Screenshot: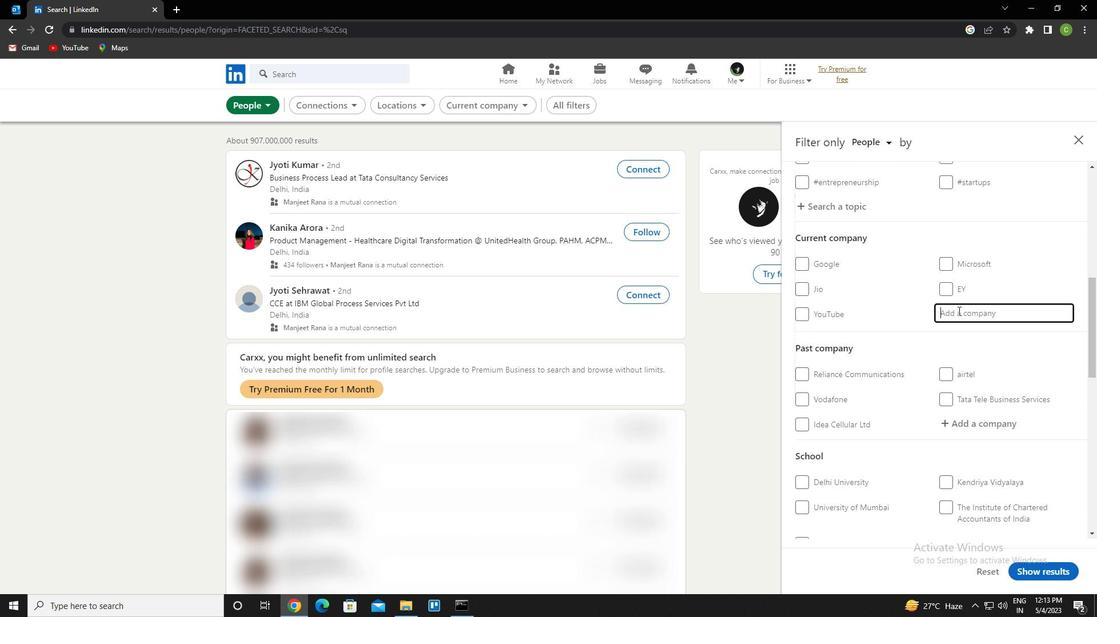 
Action: Key pressed <Key.caps_lock>m<Key.caps_lock>axonic<Key.down><Key.enter>
Screenshot: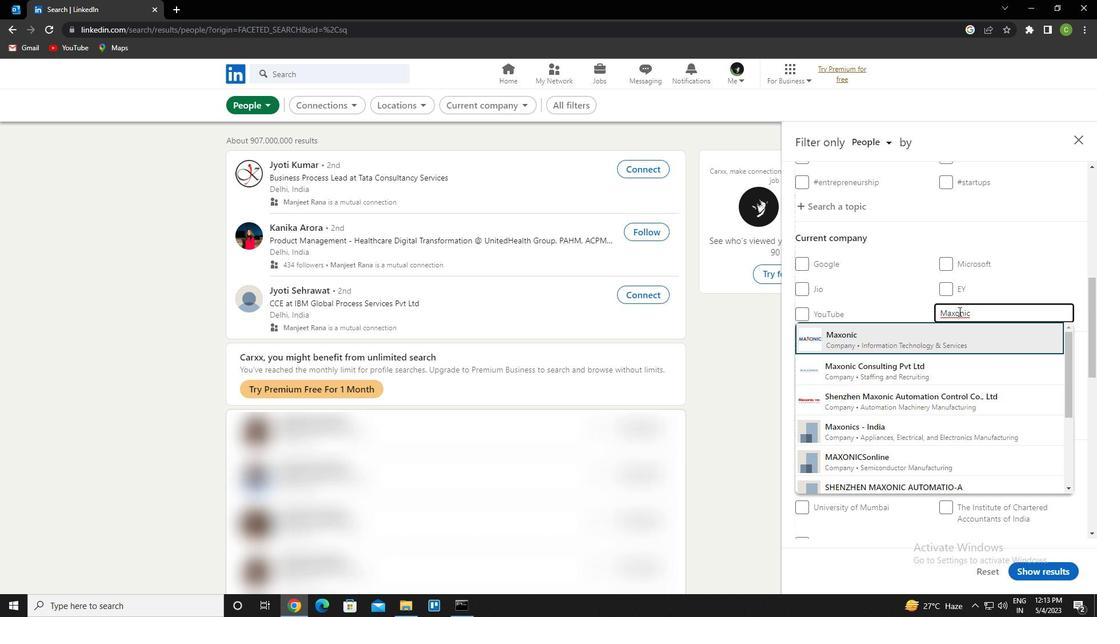 
Action: Mouse moved to (965, 340)
Screenshot: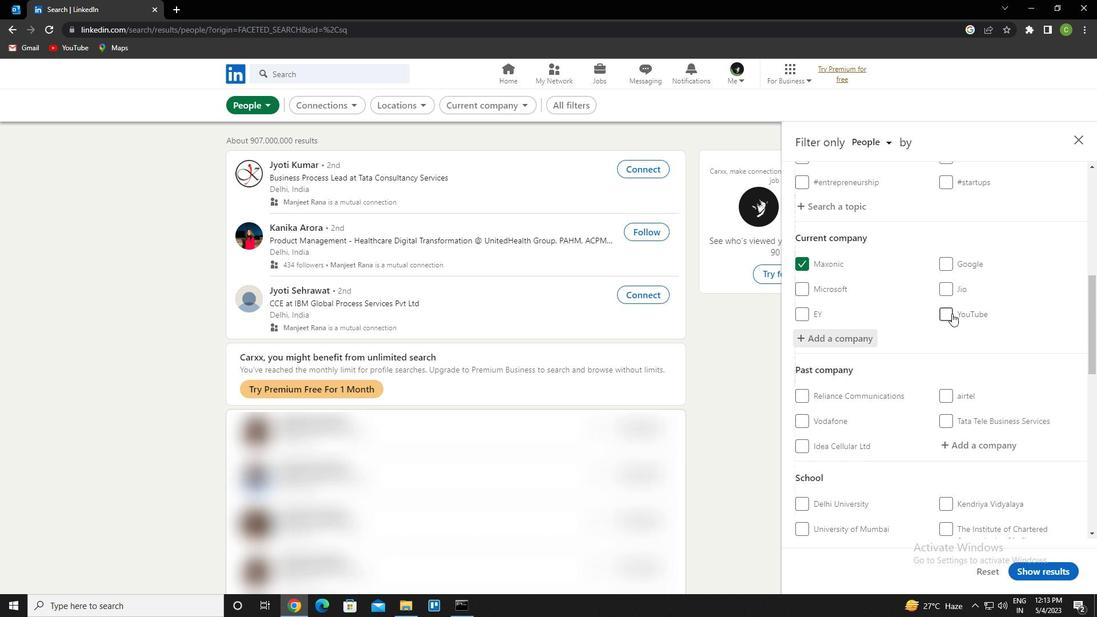 
Action: Mouse scrolled (965, 339) with delta (0, 0)
Screenshot: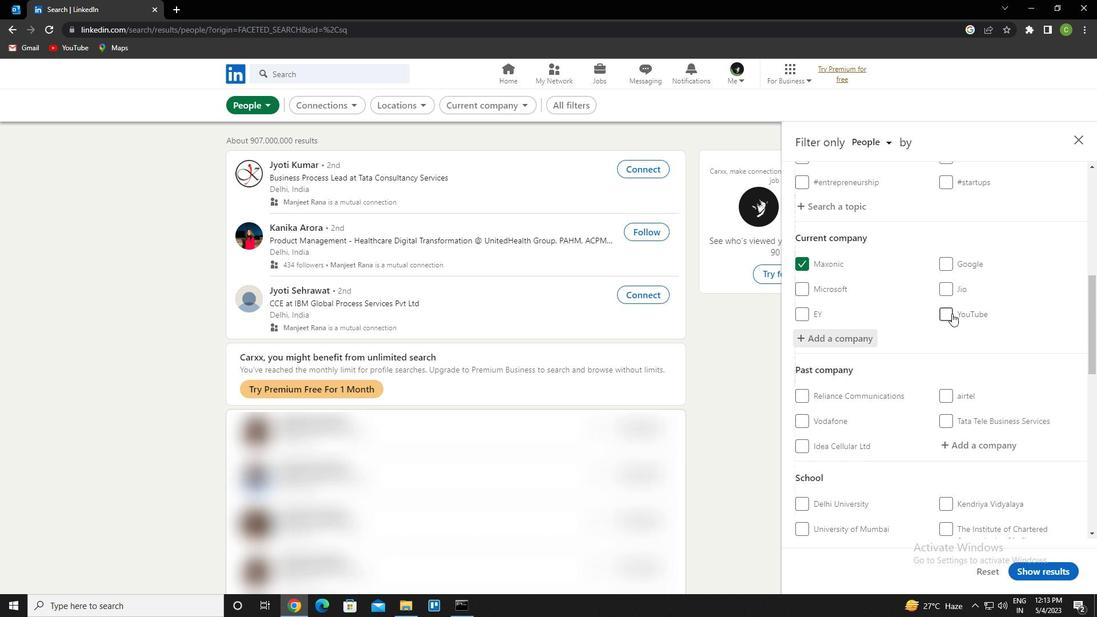 
Action: Mouse moved to (966, 343)
Screenshot: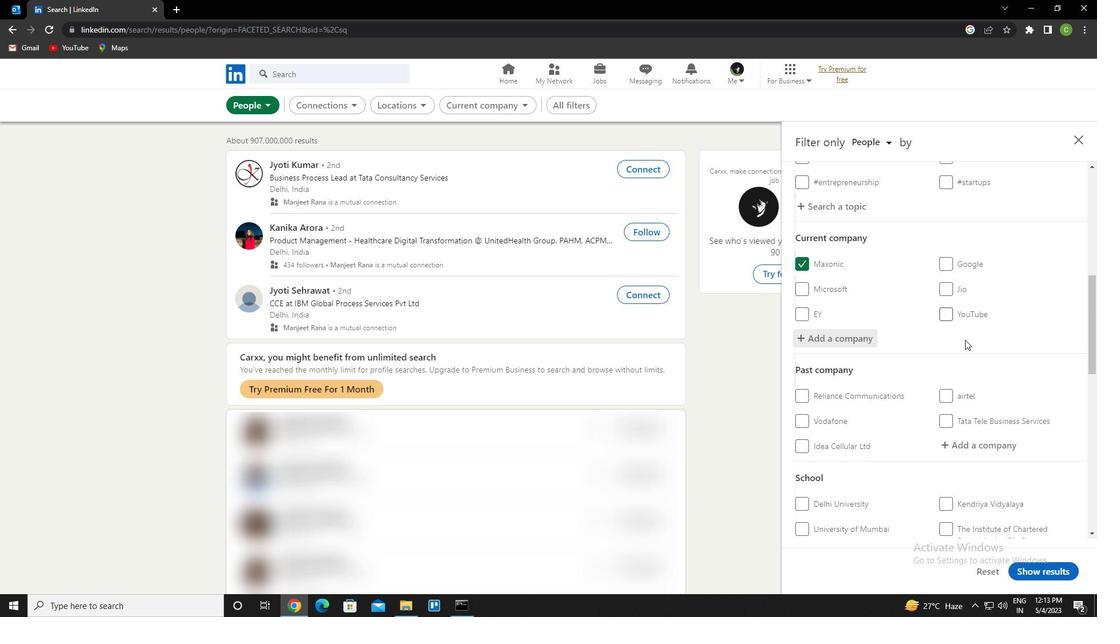 
Action: Mouse scrolled (966, 342) with delta (0, 0)
Screenshot: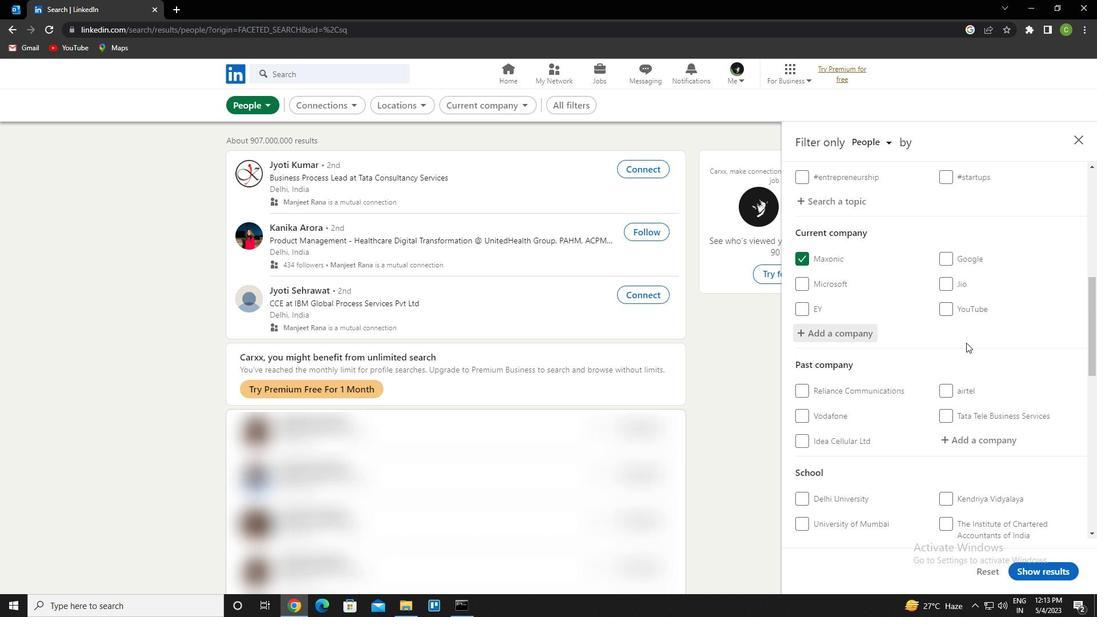 
Action: Mouse moved to (966, 344)
Screenshot: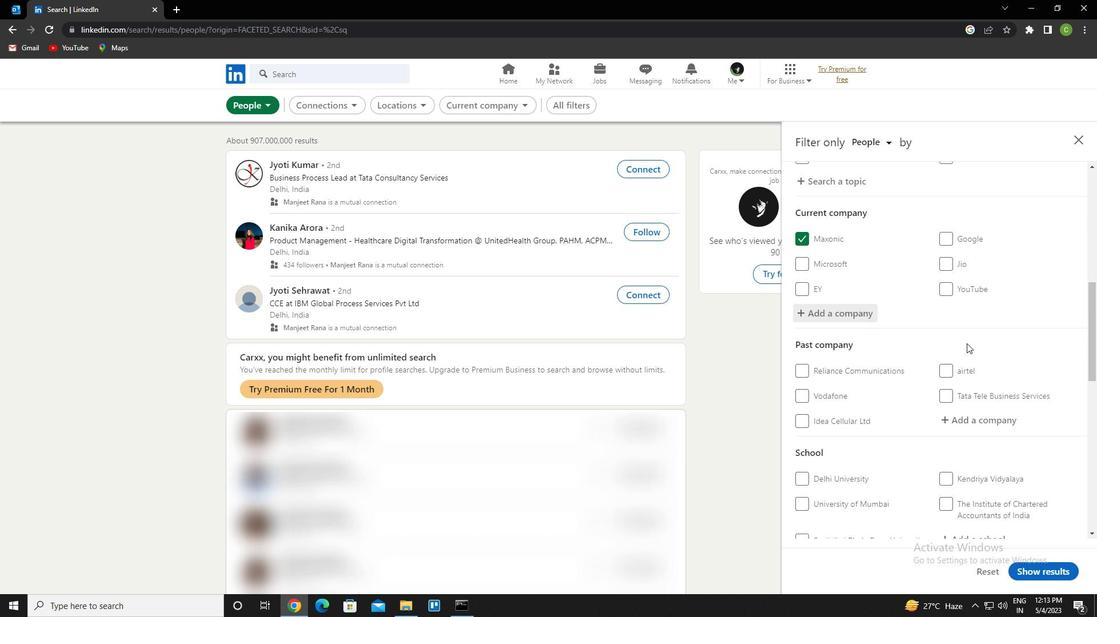 
Action: Mouse scrolled (966, 344) with delta (0, 0)
Screenshot: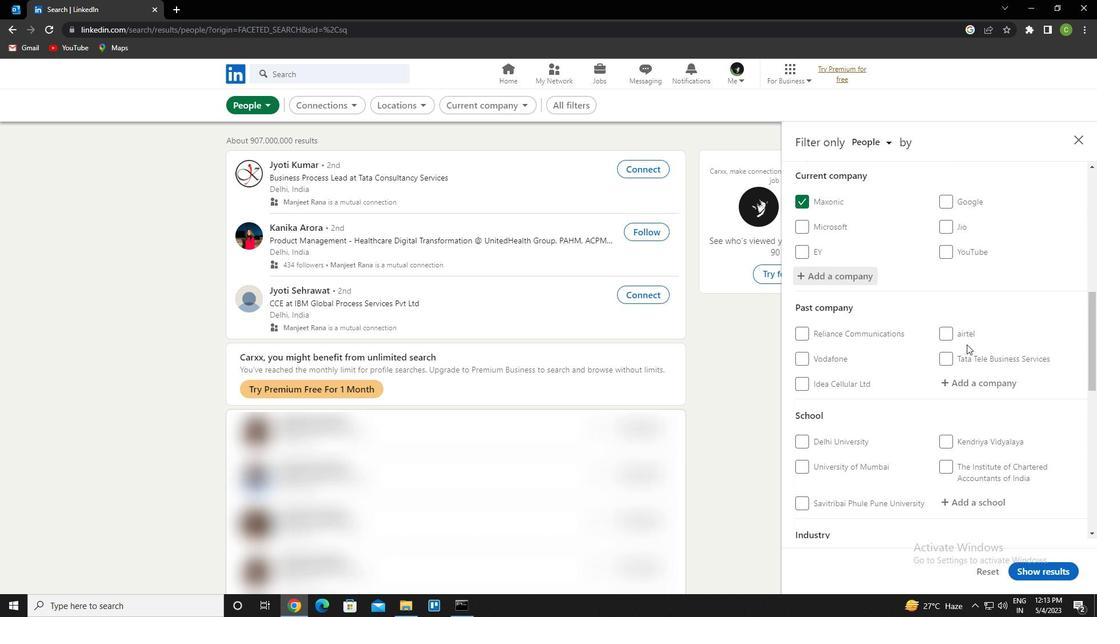 
Action: Mouse scrolled (966, 344) with delta (0, 0)
Screenshot: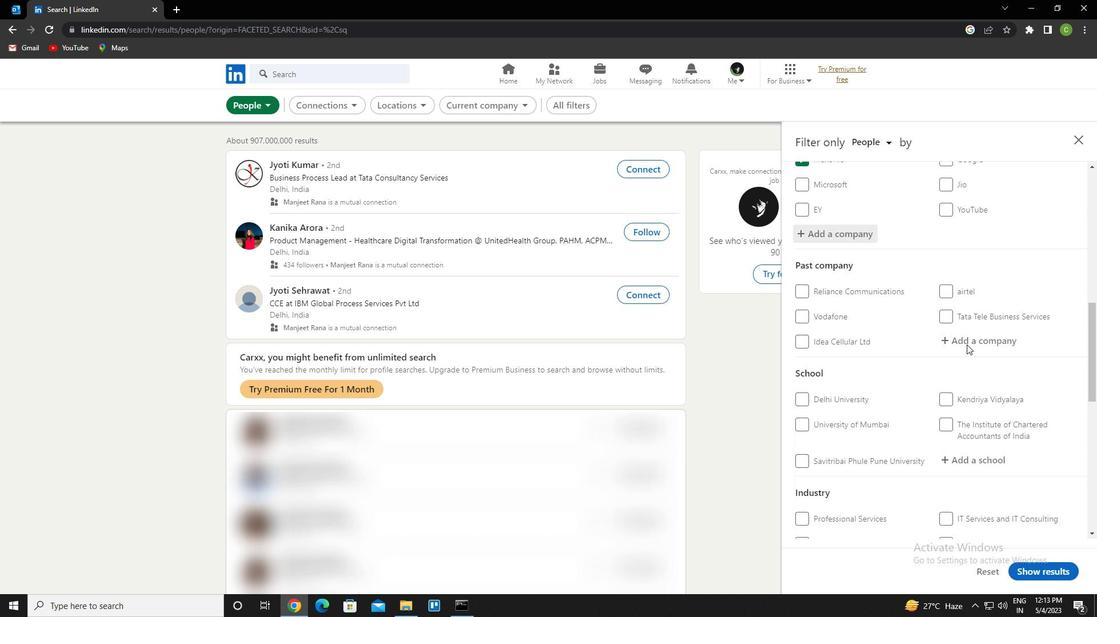
Action: Mouse moved to (977, 338)
Screenshot: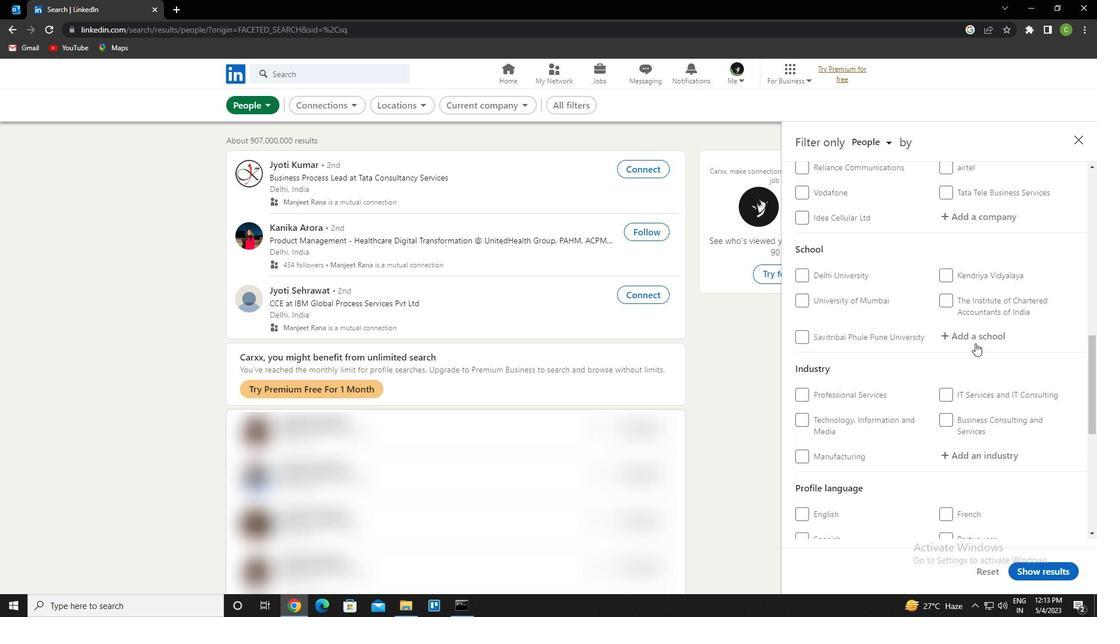 
Action: Mouse pressed left at (977, 338)
Screenshot: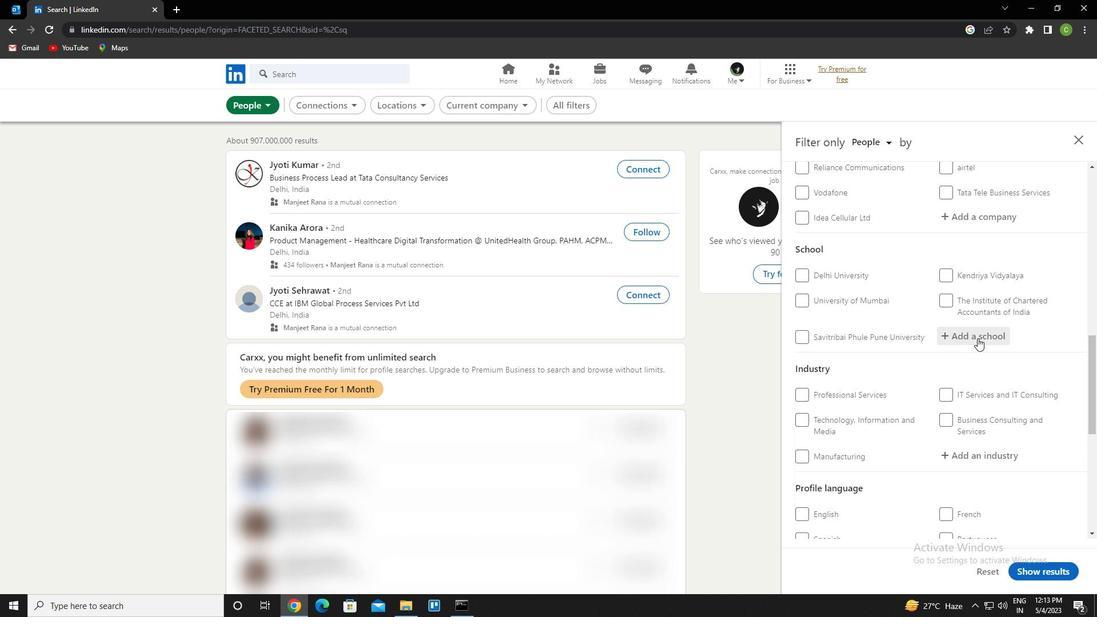 
Action: Key pressed <Key.caps_lock>indus<Key.space>university<Key.down><Key.down><Key.down><Key.down><Key.down><Key.up><Key.up><Key.up><Key.up><Key.enter>
Screenshot: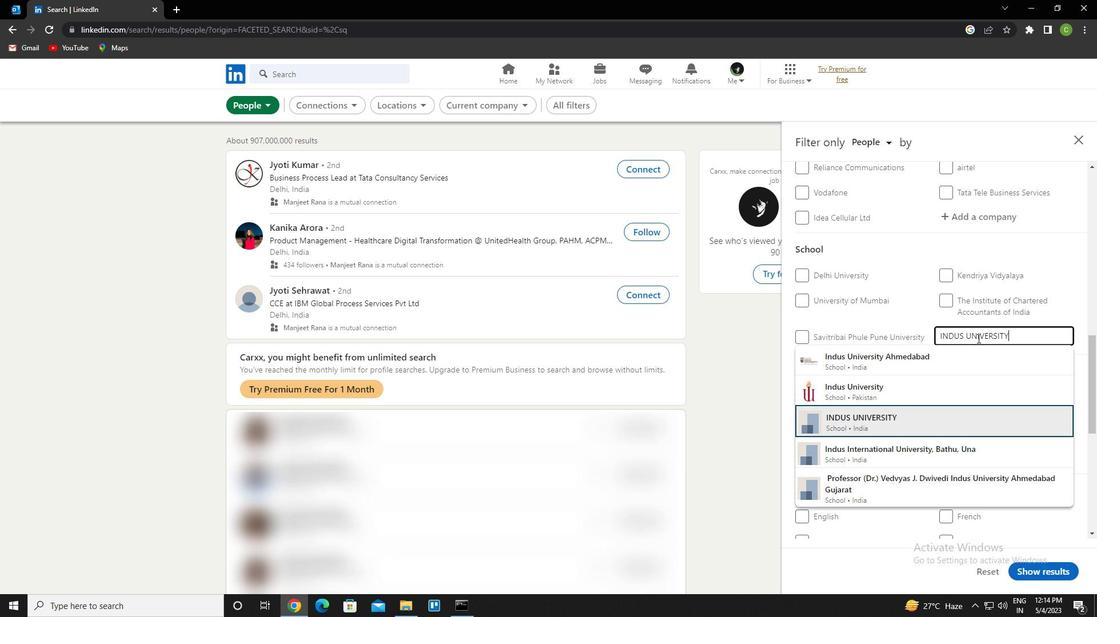 
Action: Mouse moved to (970, 338)
Screenshot: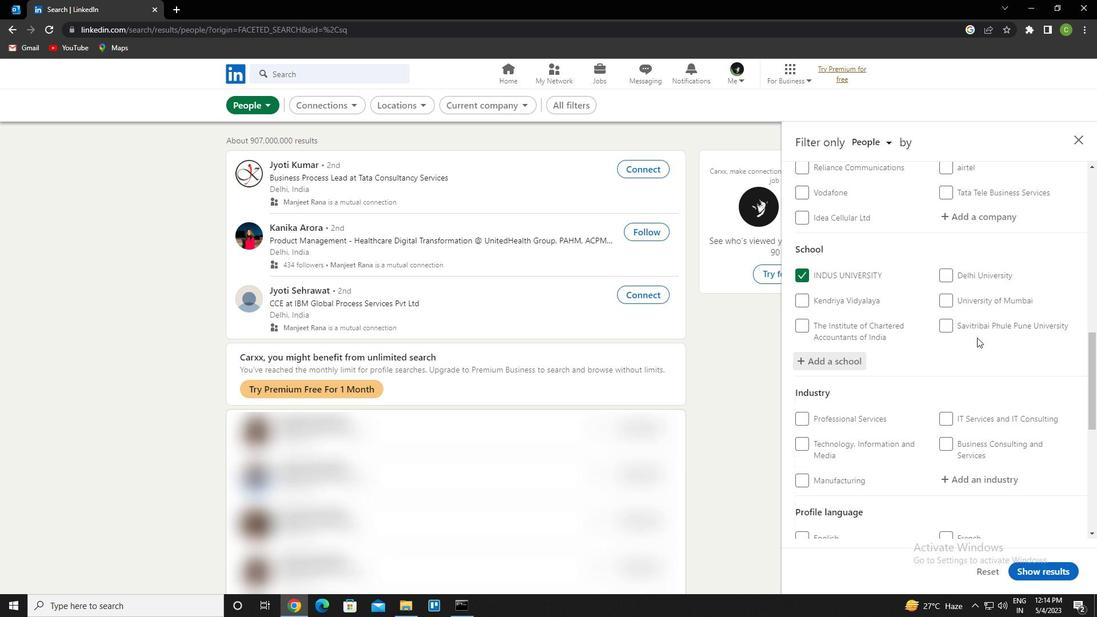 
Action: Mouse scrolled (970, 338) with delta (0, 0)
Screenshot: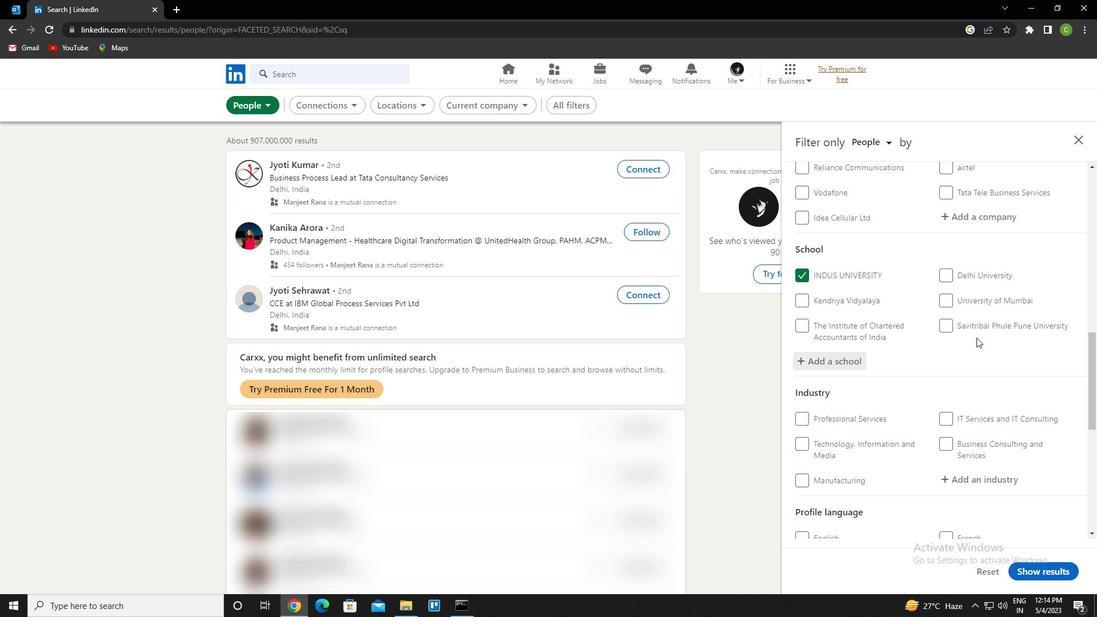 
Action: Mouse moved to (968, 340)
Screenshot: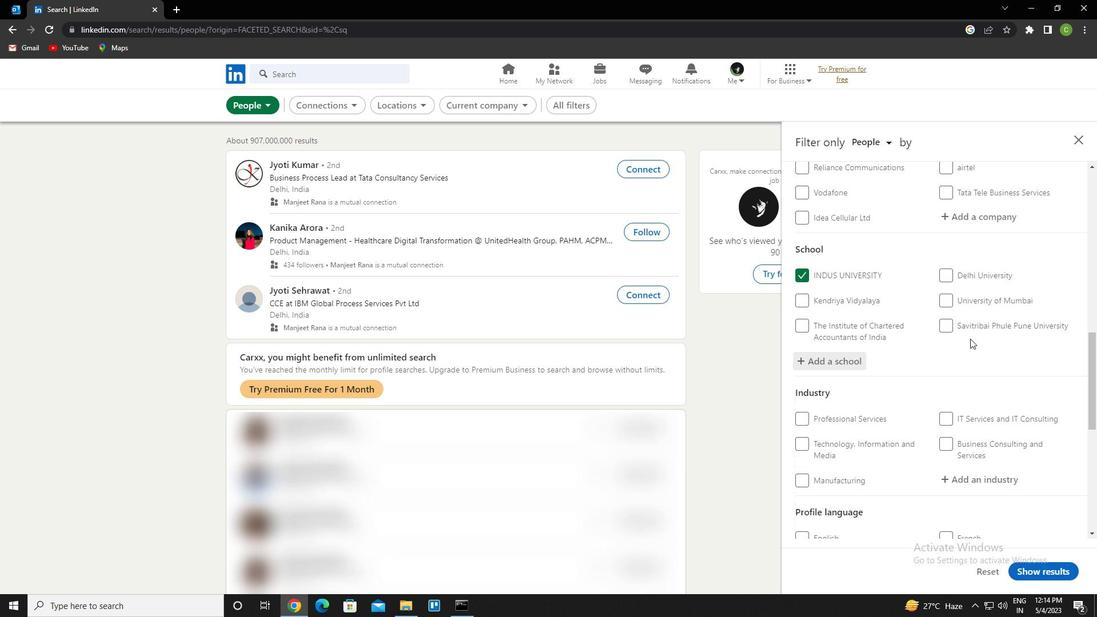 
Action: Mouse scrolled (968, 340) with delta (0, 0)
Screenshot: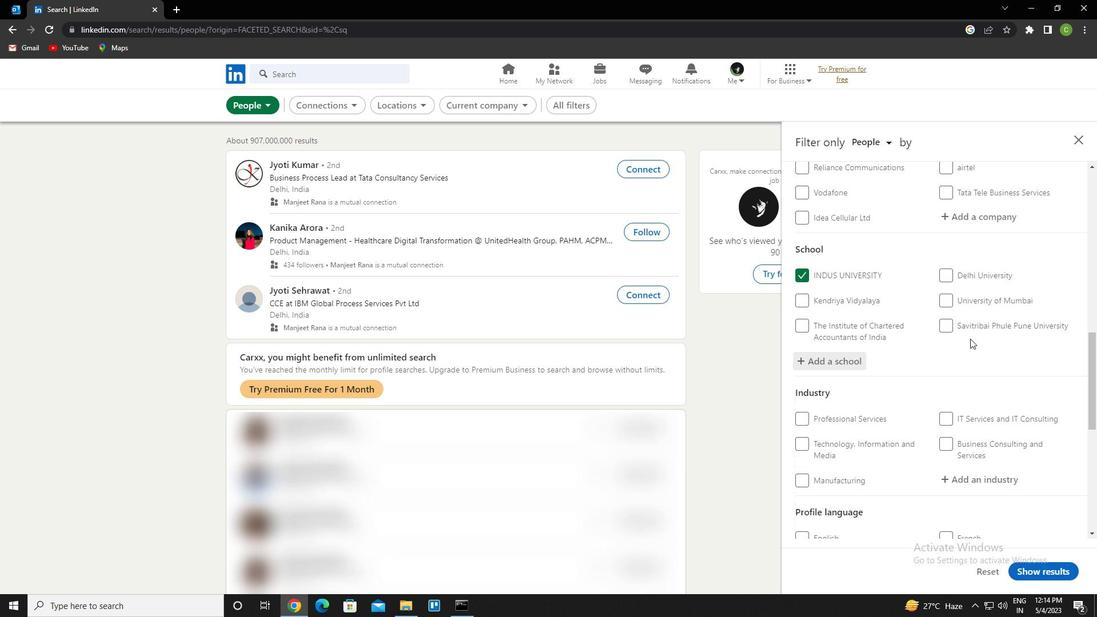 
Action: Mouse moved to (965, 348)
Screenshot: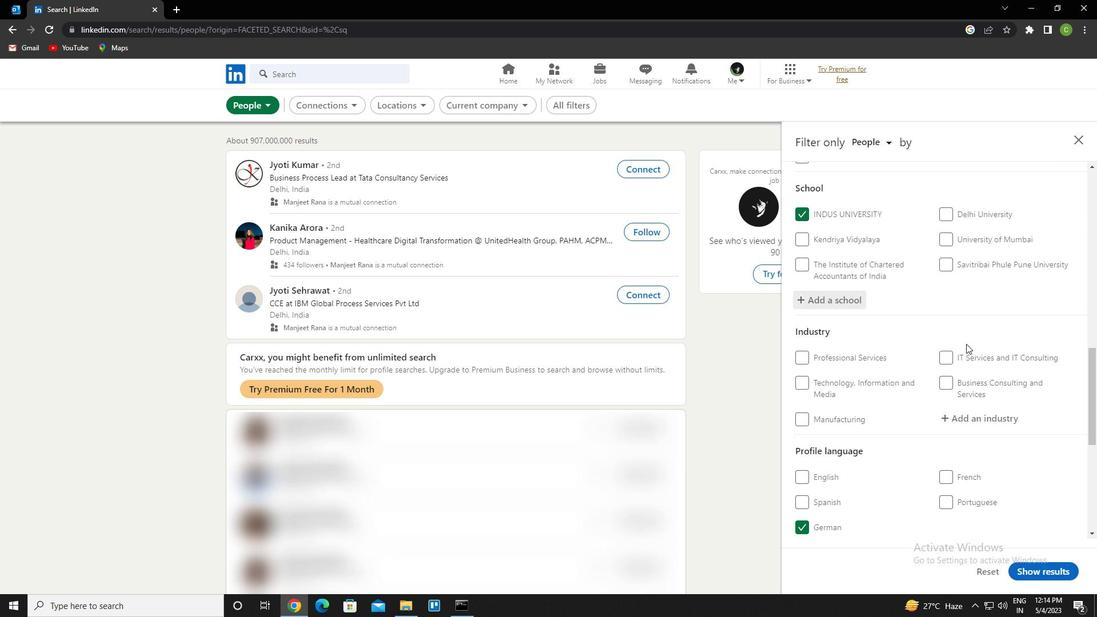 
Action: Mouse scrolled (965, 348) with delta (0, 0)
Screenshot: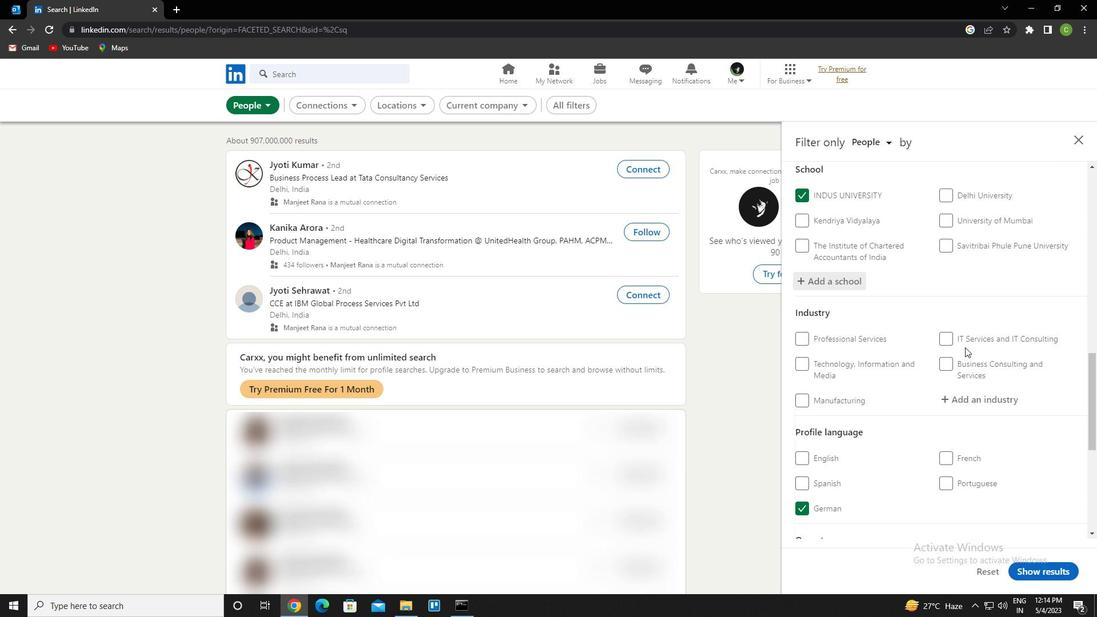 
Action: Mouse moved to (985, 312)
Screenshot: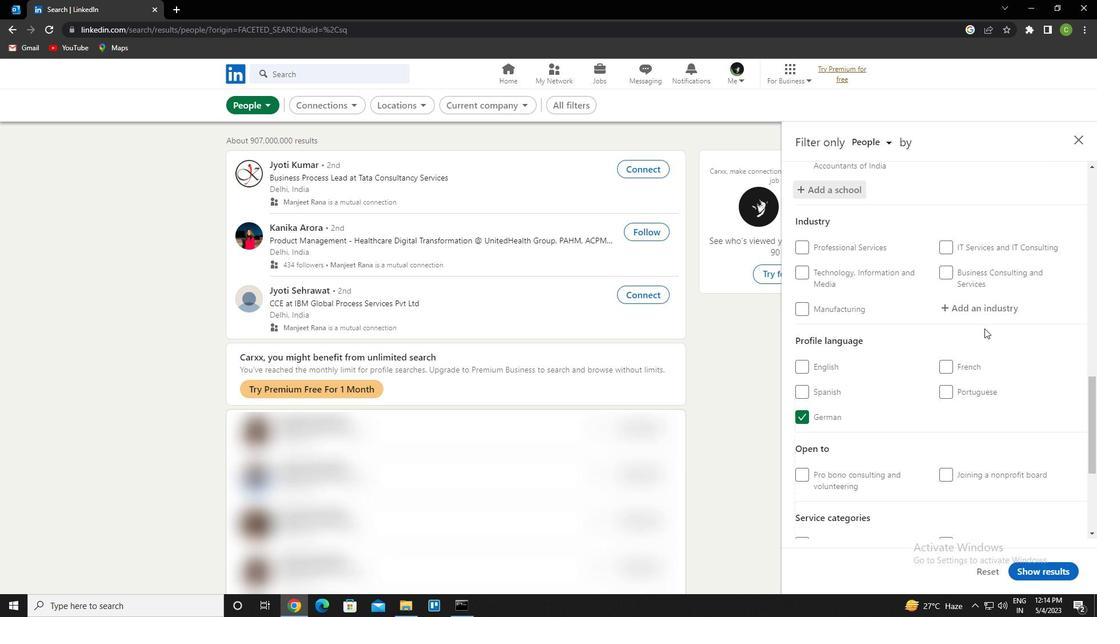 
Action: Mouse pressed left at (985, 312)
Screenshot: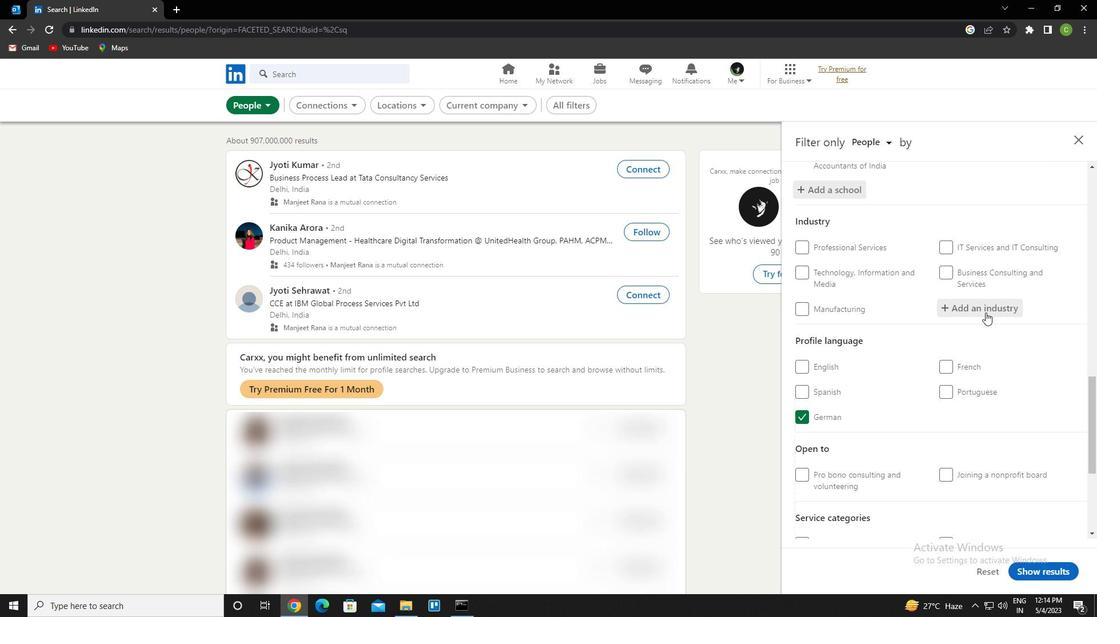 
Action: Key pressed <Key.caps_lock><Key.caps_lock>e<Key.caps_lock>lectronic<Key.space>and<Key.space>precision<Key.space>equipment<Key.down><Key.down><Key.enter>
Screenshot: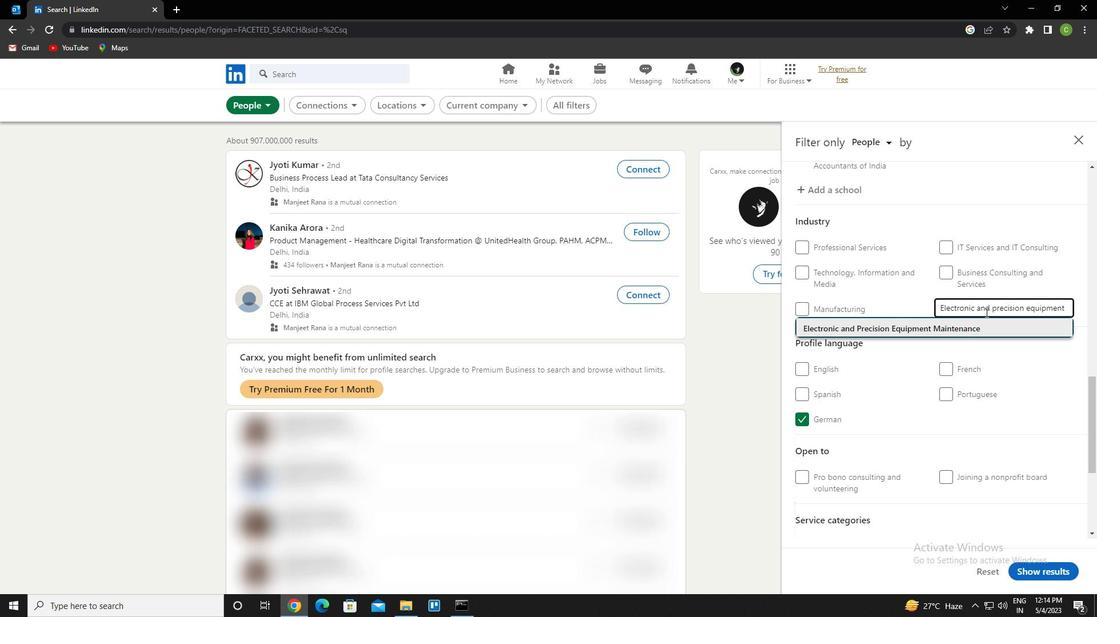 
Action: Mouse scrolled (985, 312) with delta (0, 0)
Screenshot: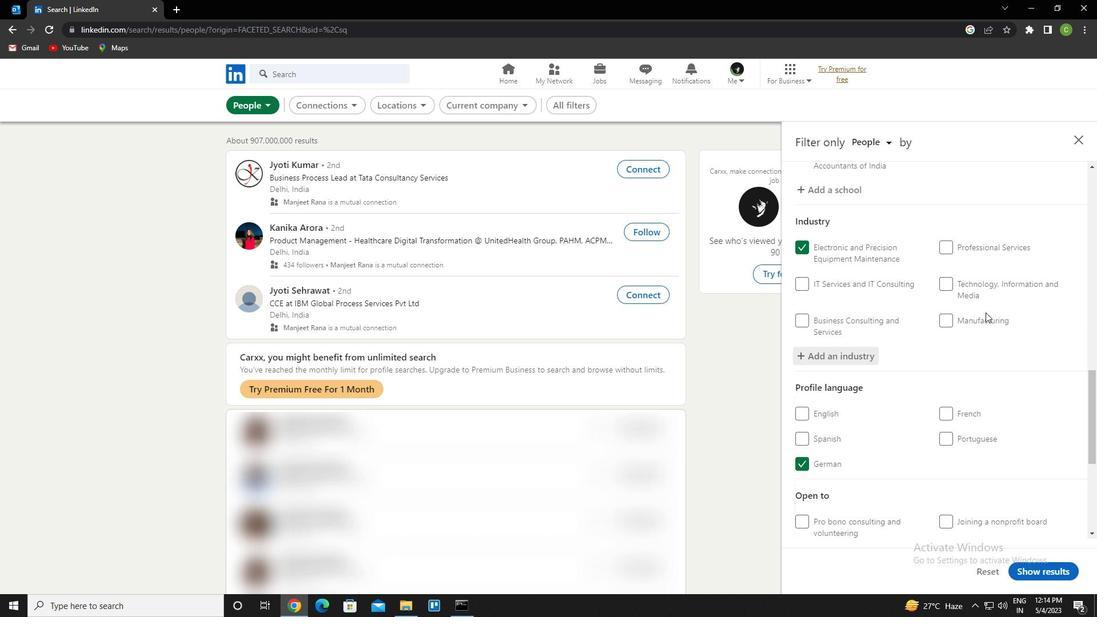 
Action: Mouse moved to (977, 325)
Screenshot: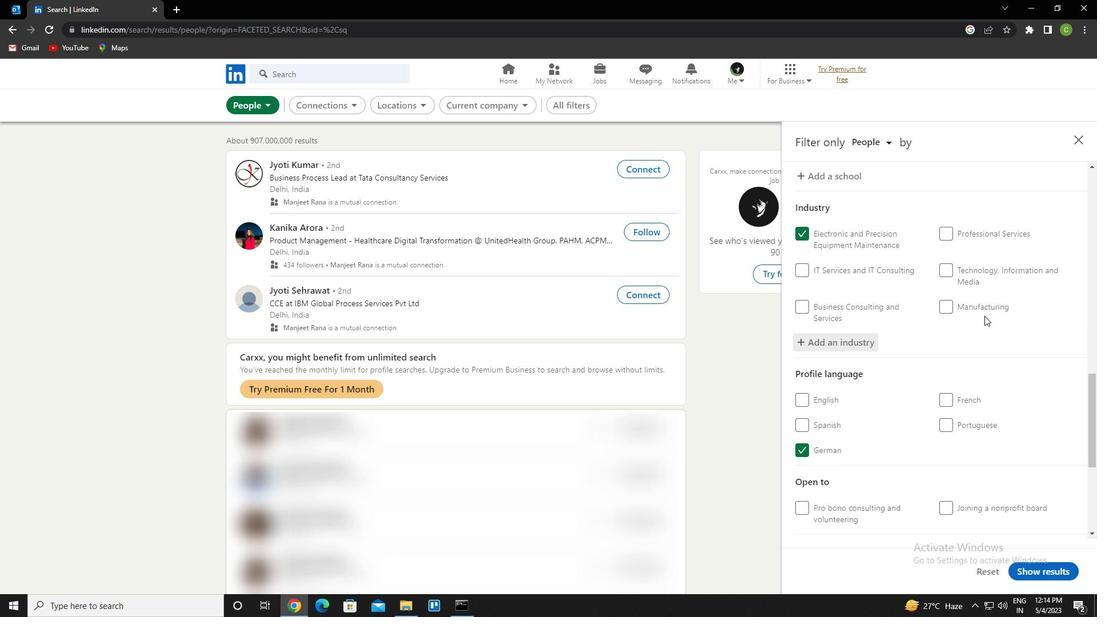 
Action: Mouse scrolled (977, 325) with delta (0, 0)
Screenshot: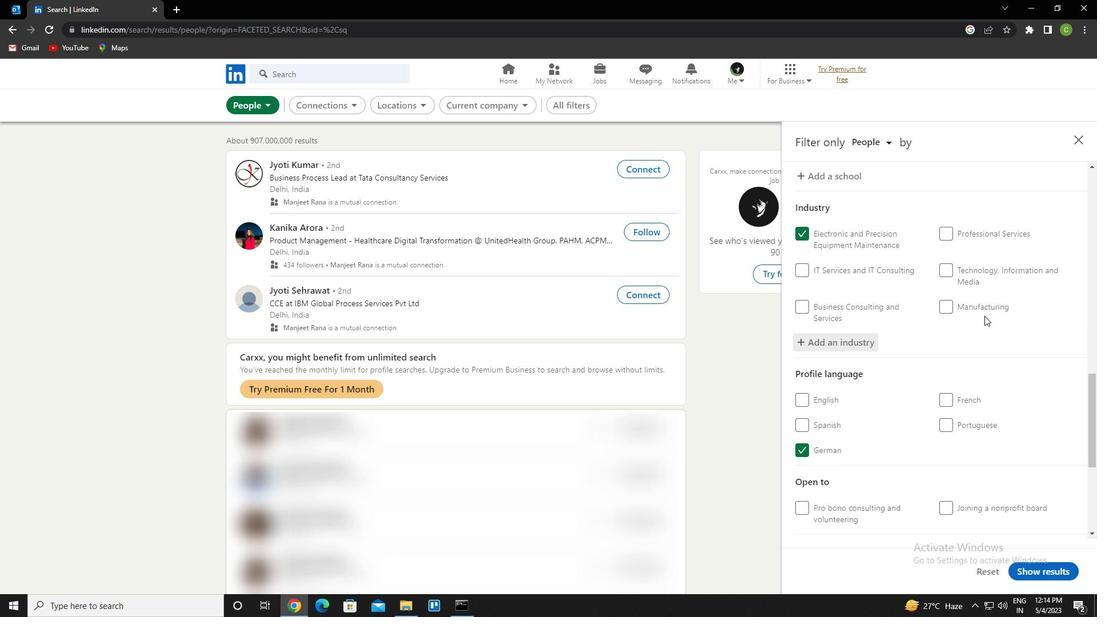 
Action: Mouse moved to (969, 329)
Screenshot: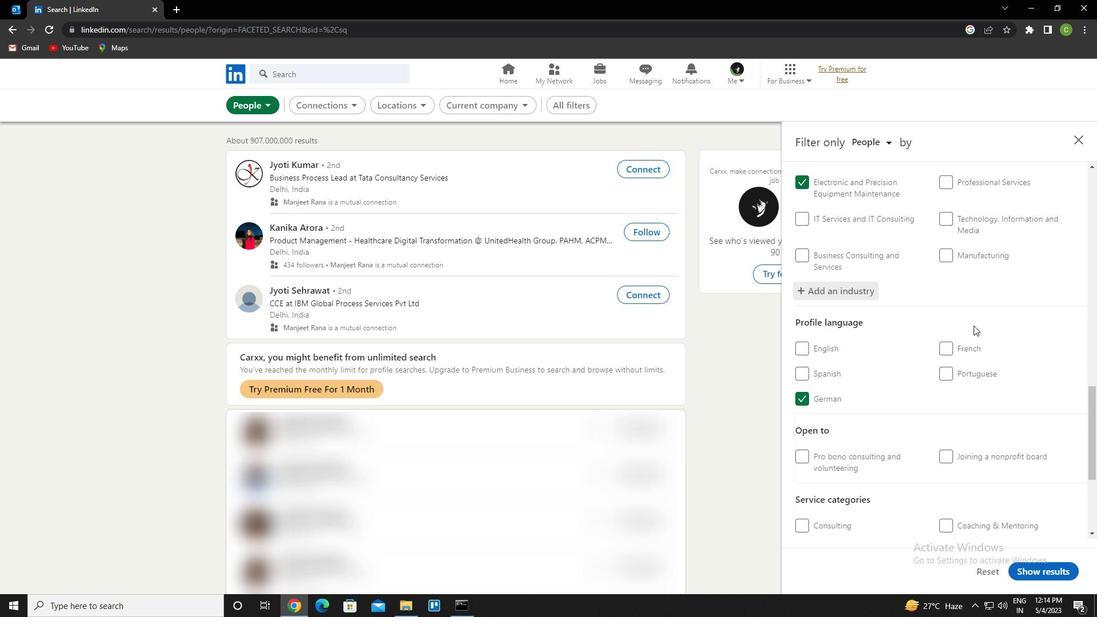 
Action: Mouse scrolled (969, 329) with delta (0, 0)
Screenshot: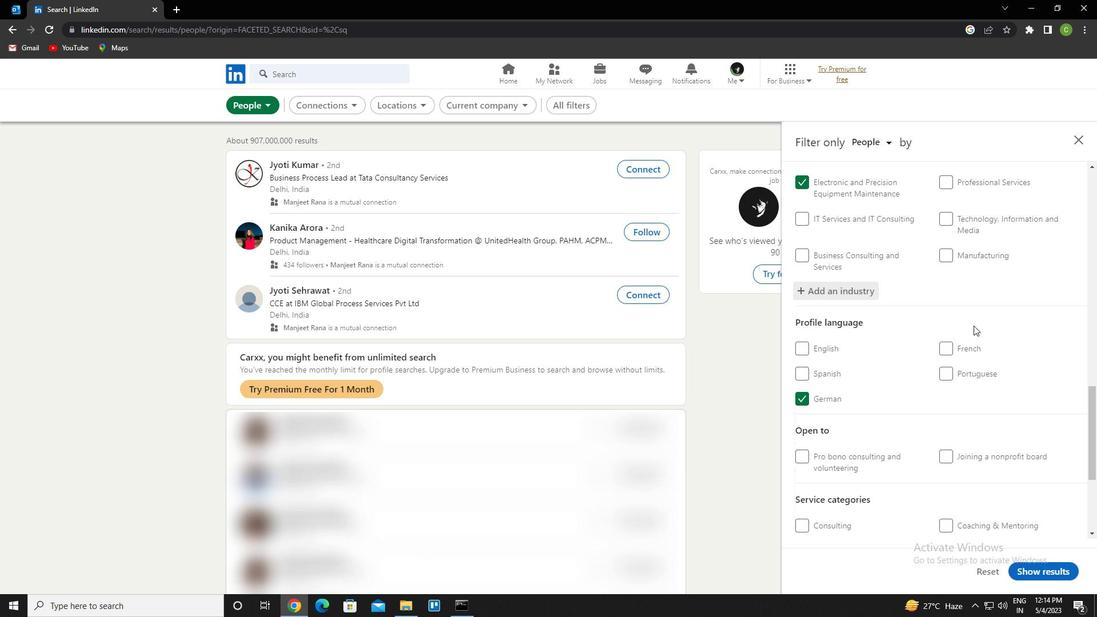 
Action: Mouse moved to (969, 332)
Screenshot: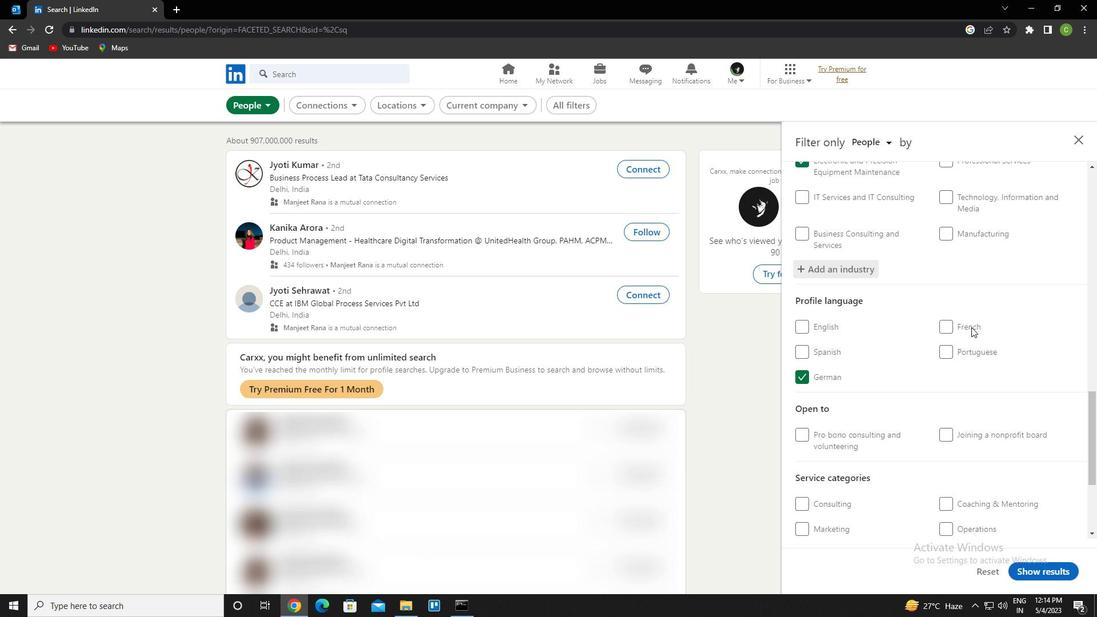 
Action: Mouse scrolled (969, 331) with delta (0, 0)
Screenshot: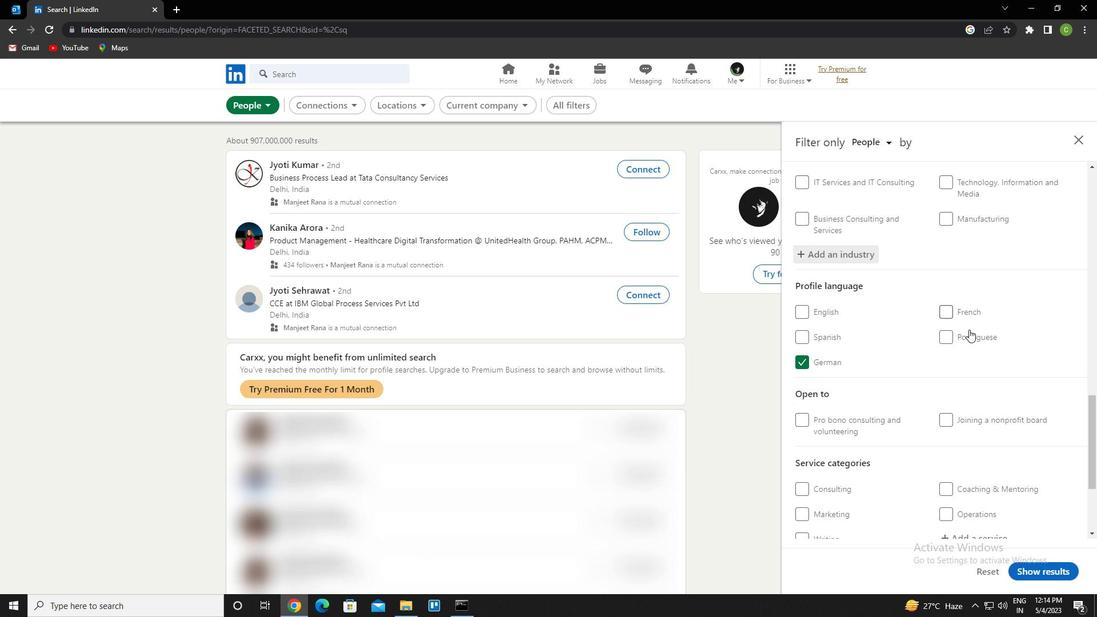
Action: Mouse moved to (985, 409)
Screenshot: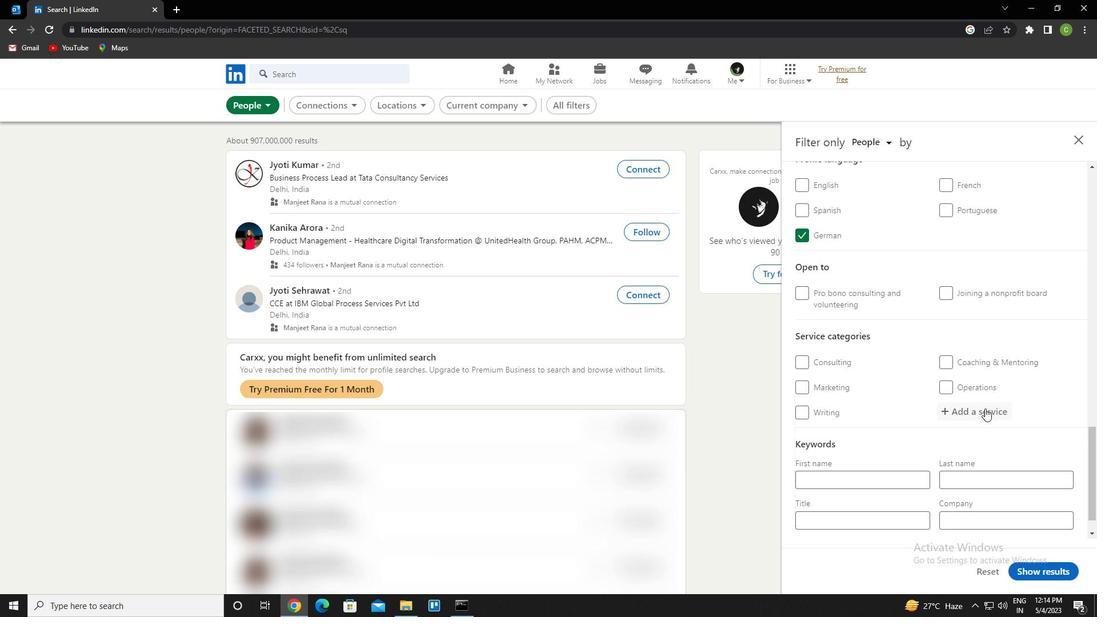 
Action: Mouse pressed left at (985, 409)
Screenshot: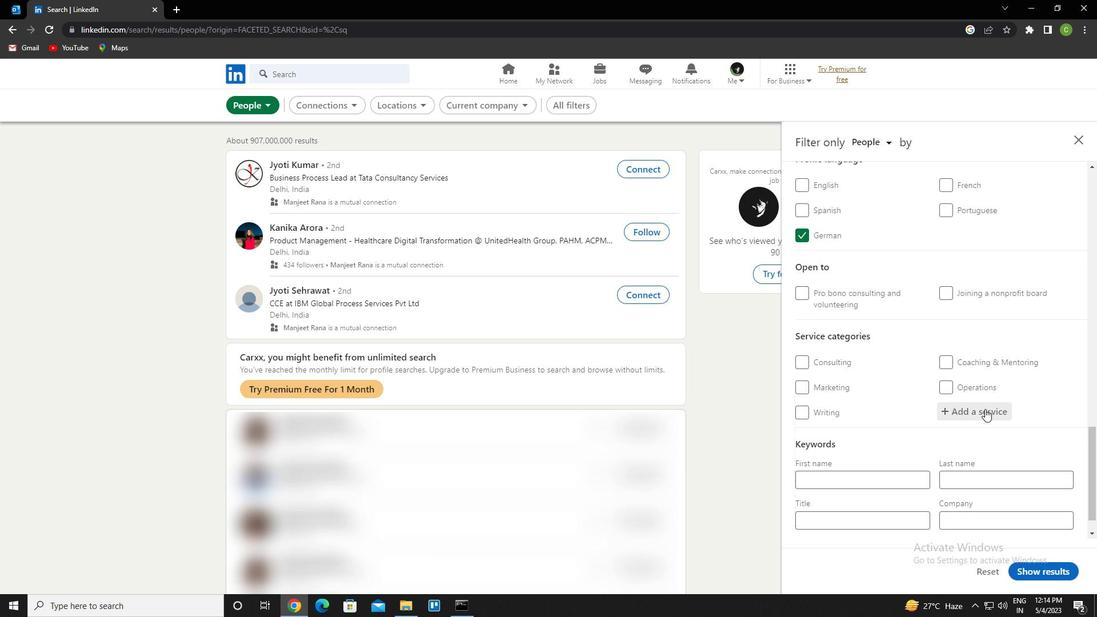 
Action: Mouse moved to (985, 409)
Screenshot: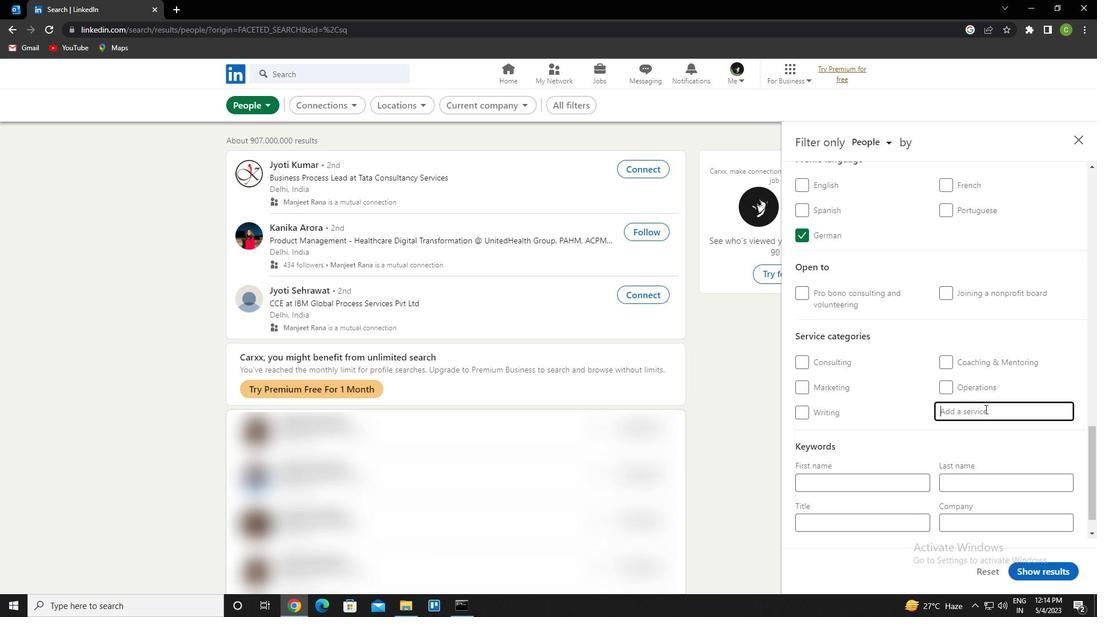 
Action: Key pressed <Key.caps_lock>i<Key.caps_lock>llustration<Key.down><Key.enter>
Screenshot: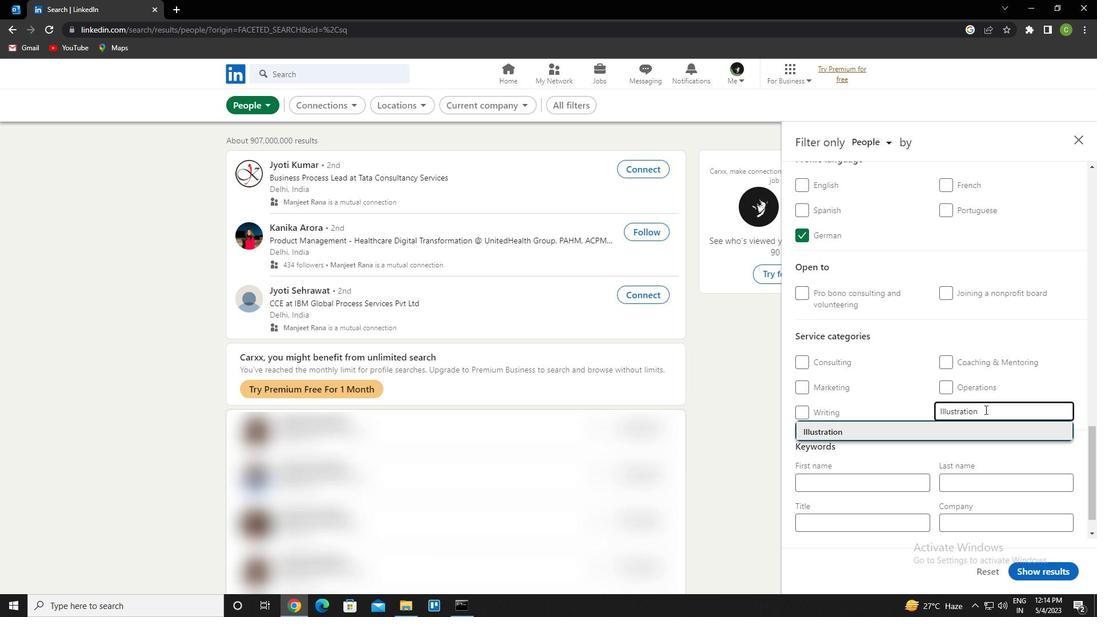 
Action: Mouse moved to (1014, 386)
Screenshot: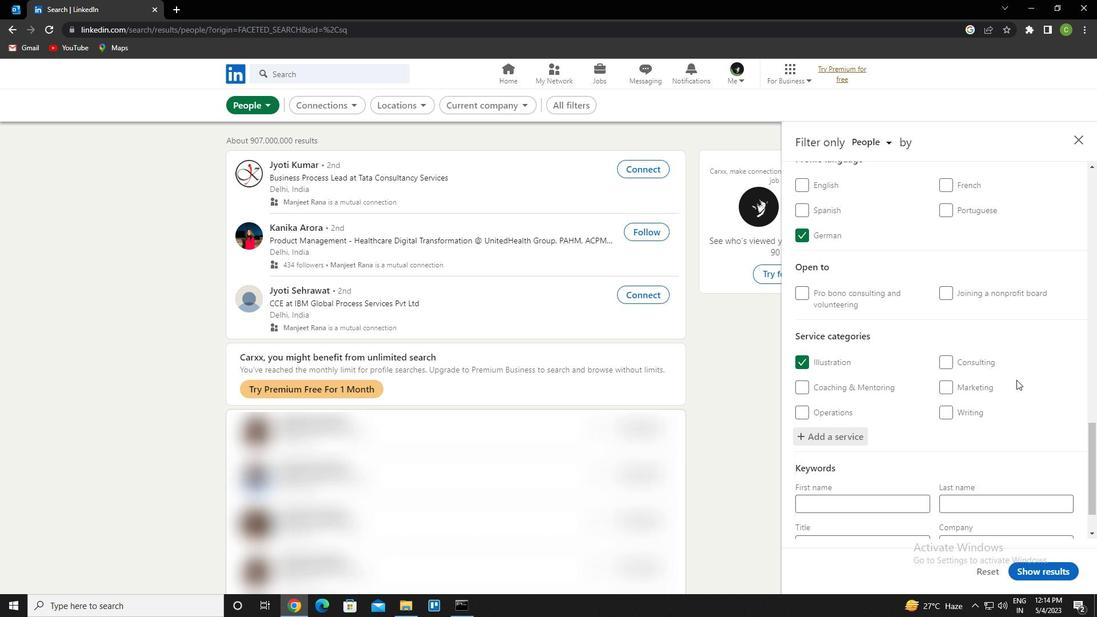 
Action: Mouse scrolled (1014, 385) with delta (0, 0)
Screenshot: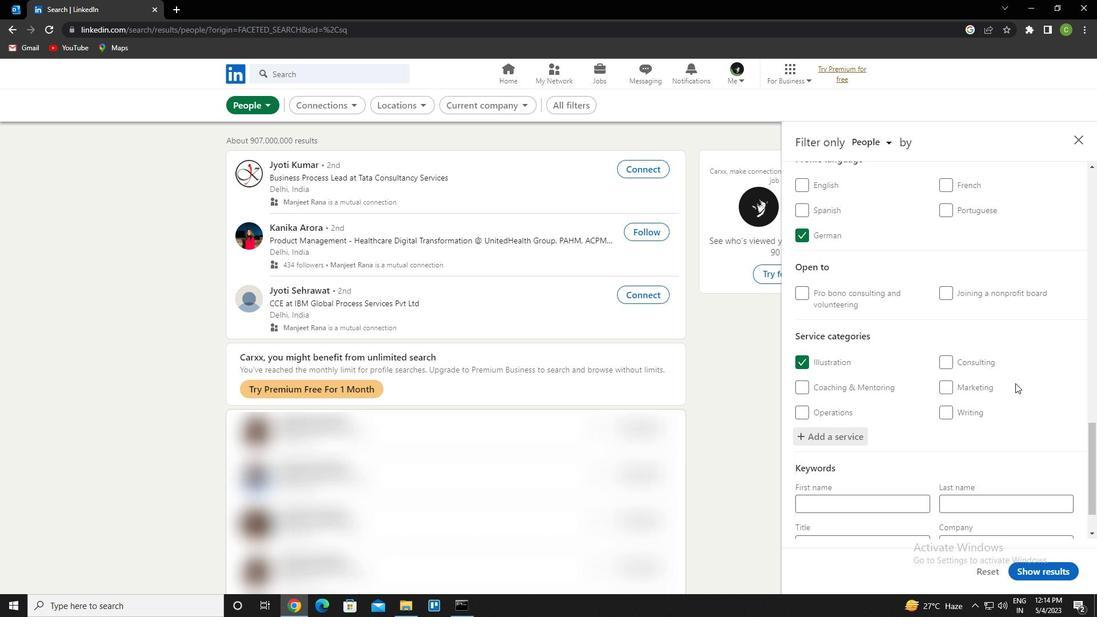 
Action: Mouse moved to (1013, 387)
Screenshot: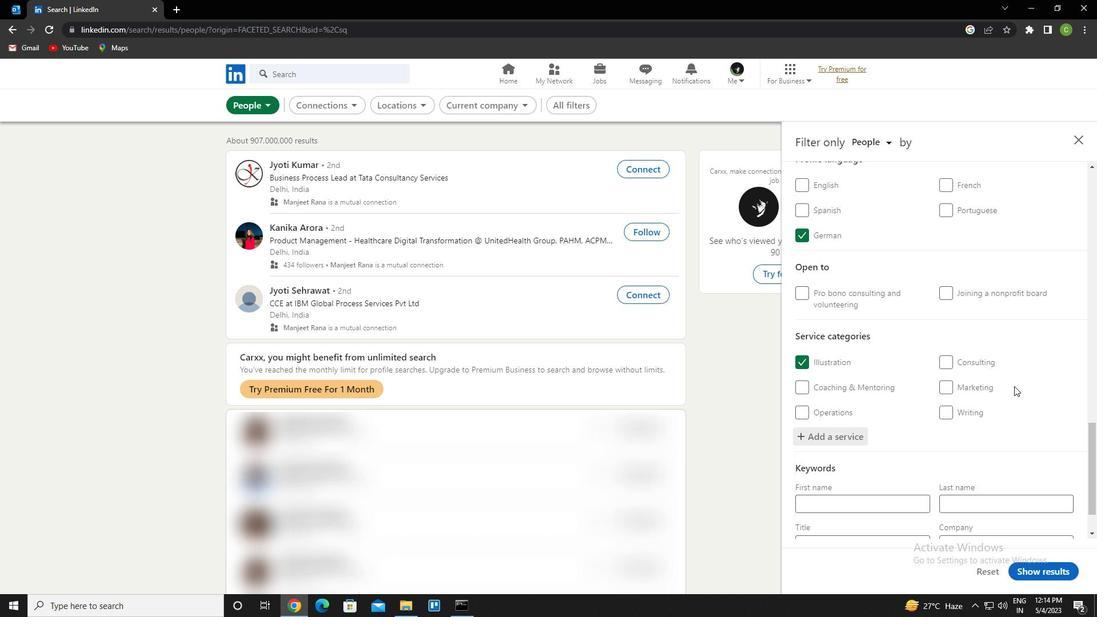 
Action: Mouse scrolled (1013, 386) with delta (0, 0)
Screenshot: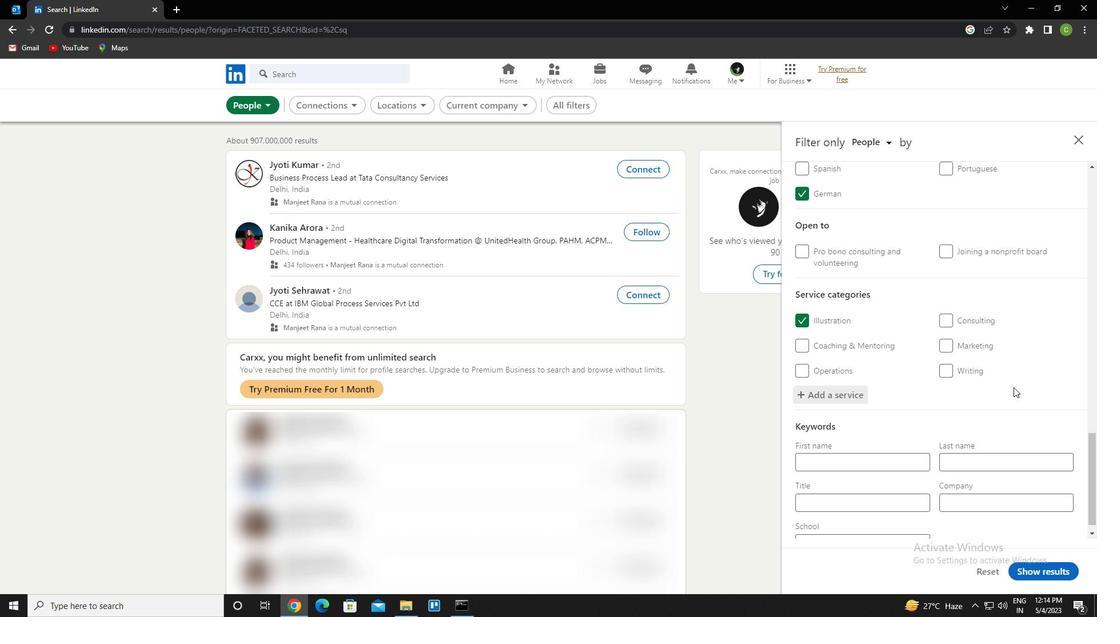 
Action: Mouse moved to (1013, 397)
Screenshot: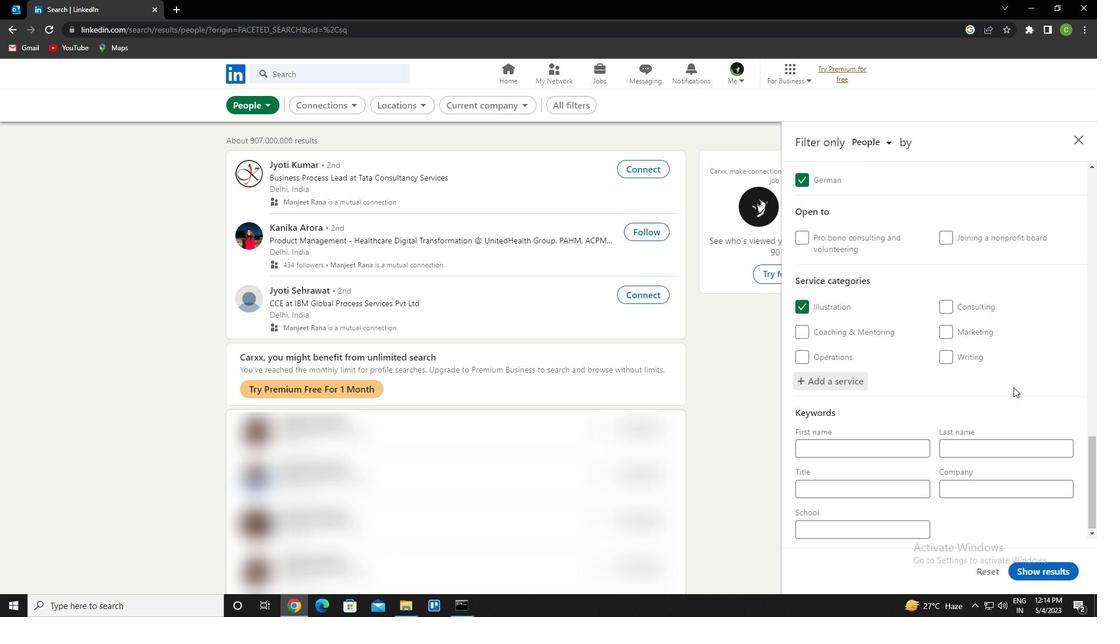 
Action: Mouse scrolled (1013, 397) with delta (0, 0)
Screenshot: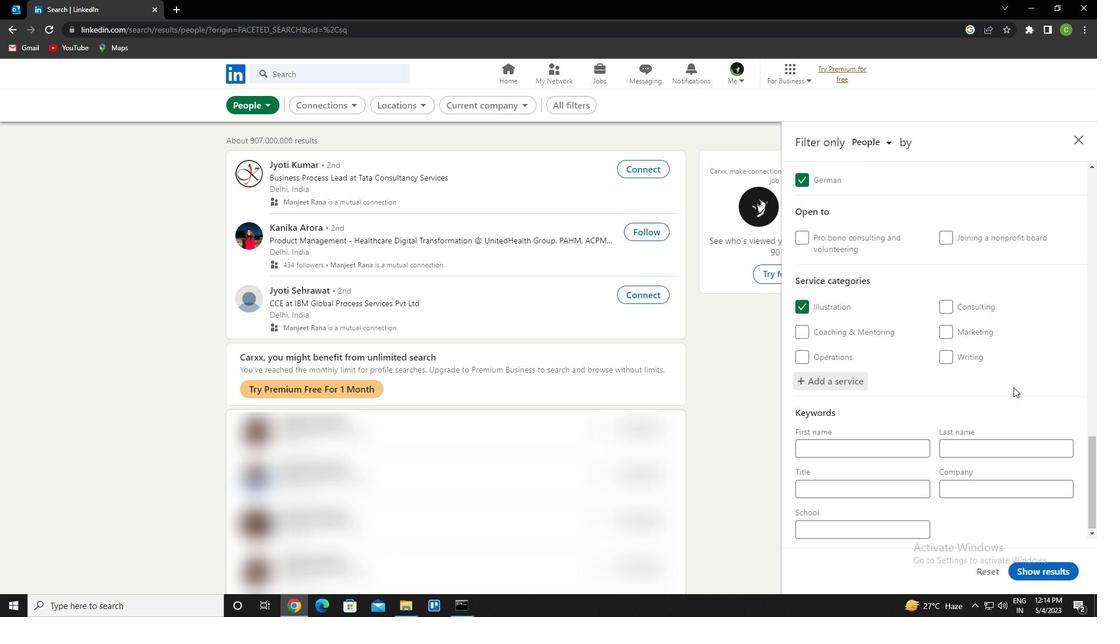 
Action: Mouse scrolled (1013, 397) with delta (0, 0)
Screenshot: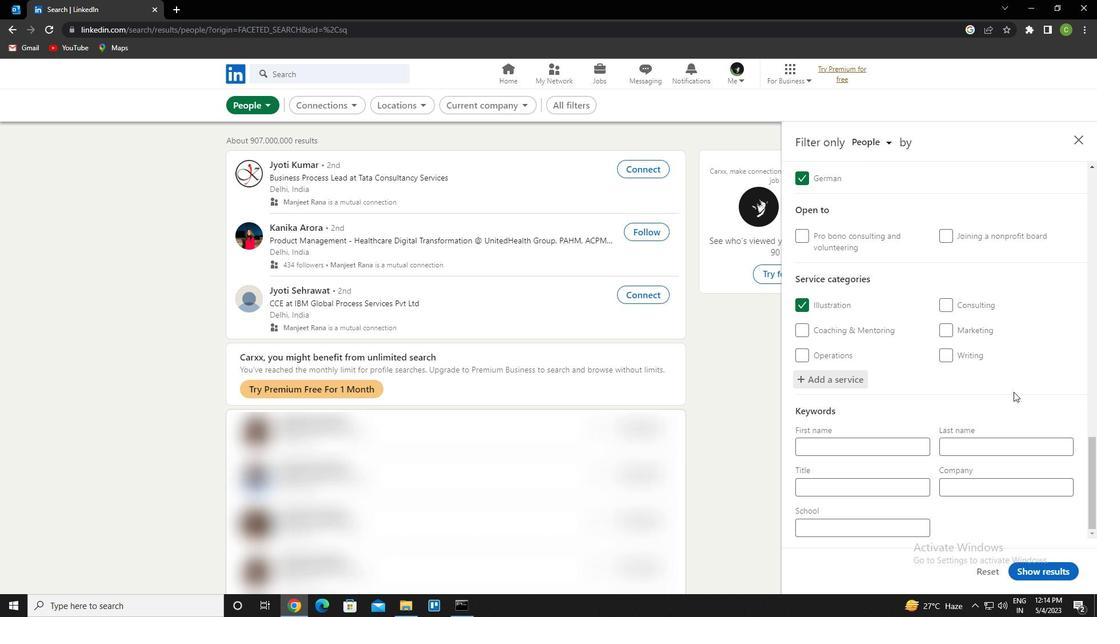 
Action: Mouse moved to (893, 485)
Screenshot: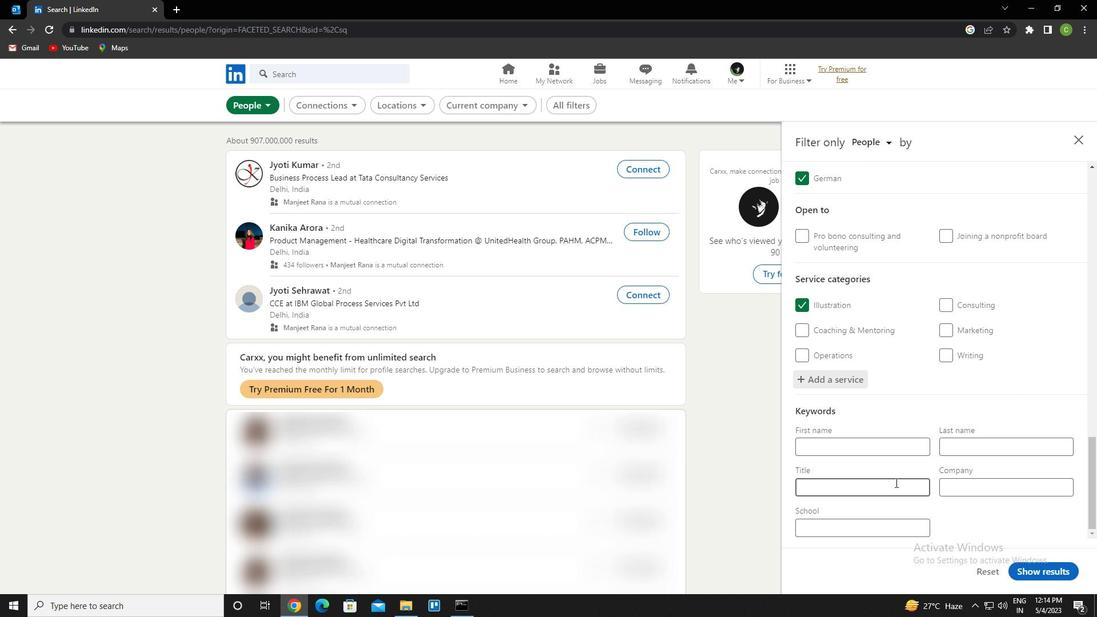 
Action: Mouse pressed left at (893, 485)
Screenshot: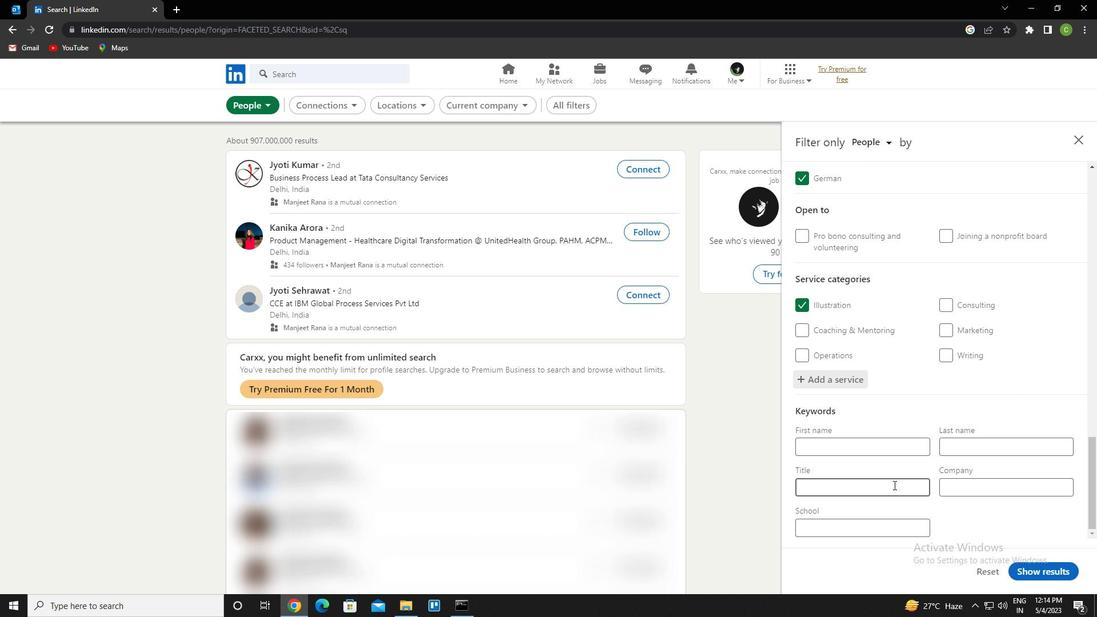 
Action: Key pressed <Key.caps_lock>t<Key.caps_lock>utor/<Key.caps_lock>o<Key.caps_lock>nline<Key.space><Key.caps_lock>t<Key.caps_lock>utor
Screenshot: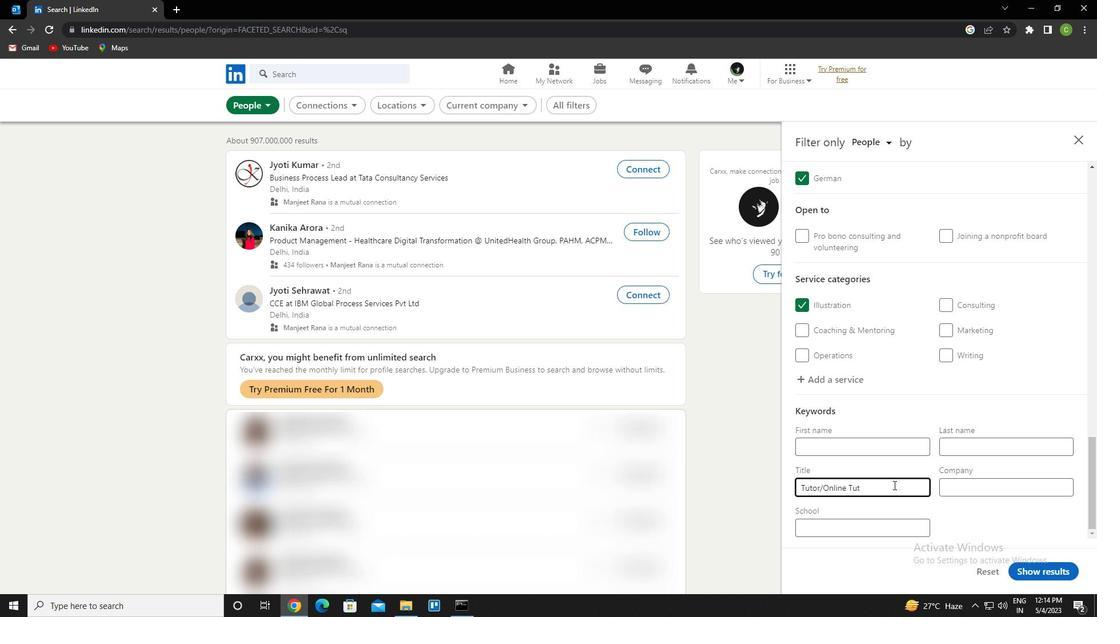 
Action: Mouse moved to (1054, 574)
Screenshot: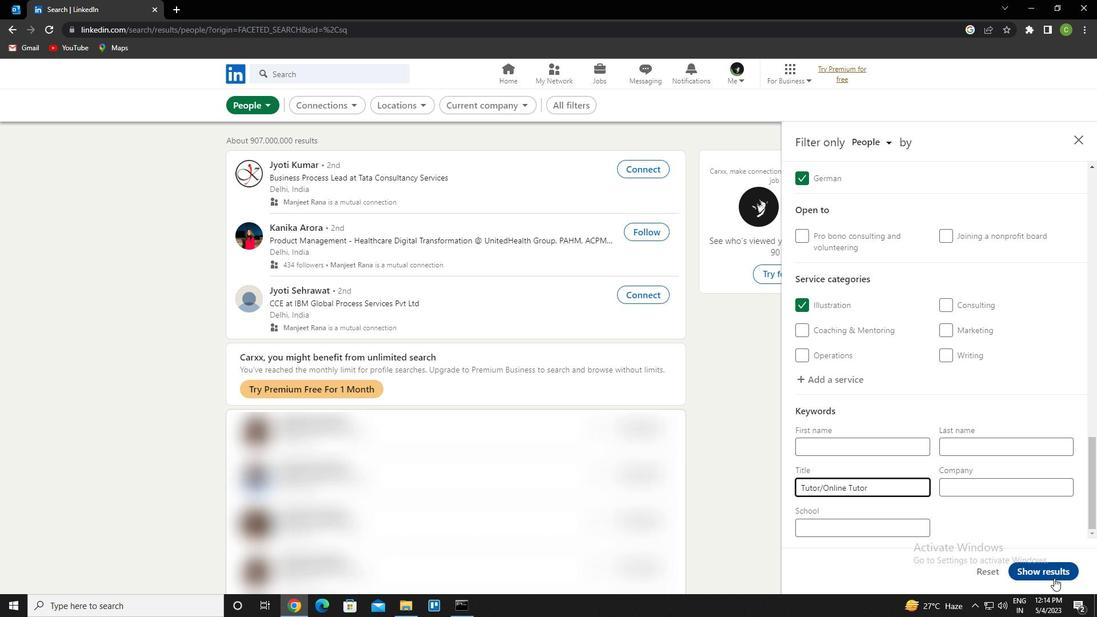 
Action: Mouse pressed left at (1054, 574)
Screenshot: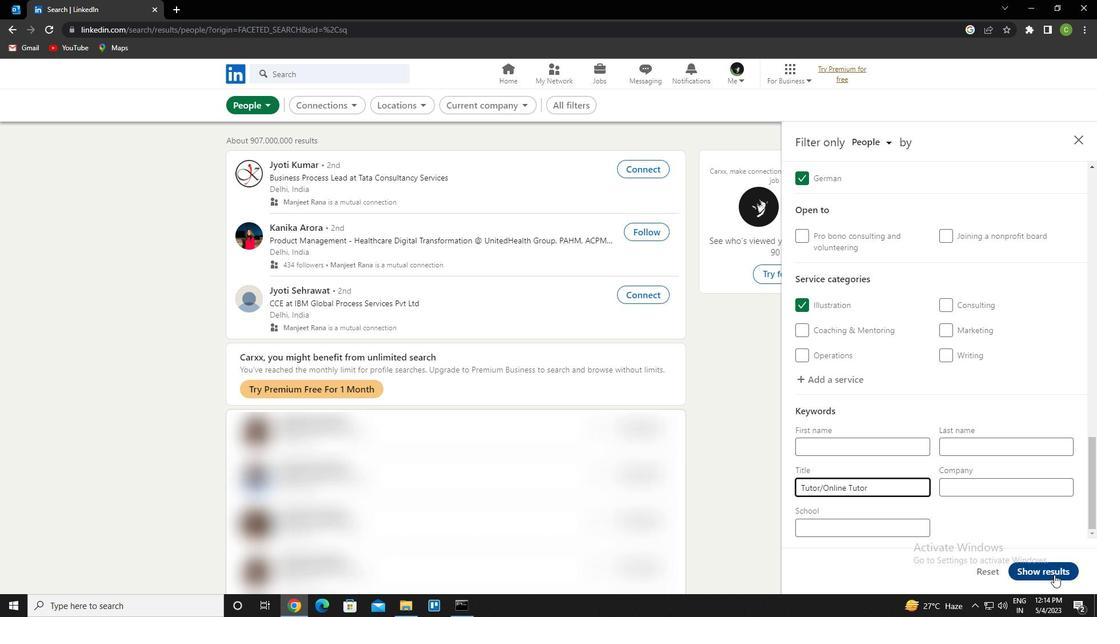 
Action: Mouse moved to (491, 554)
Screenshot: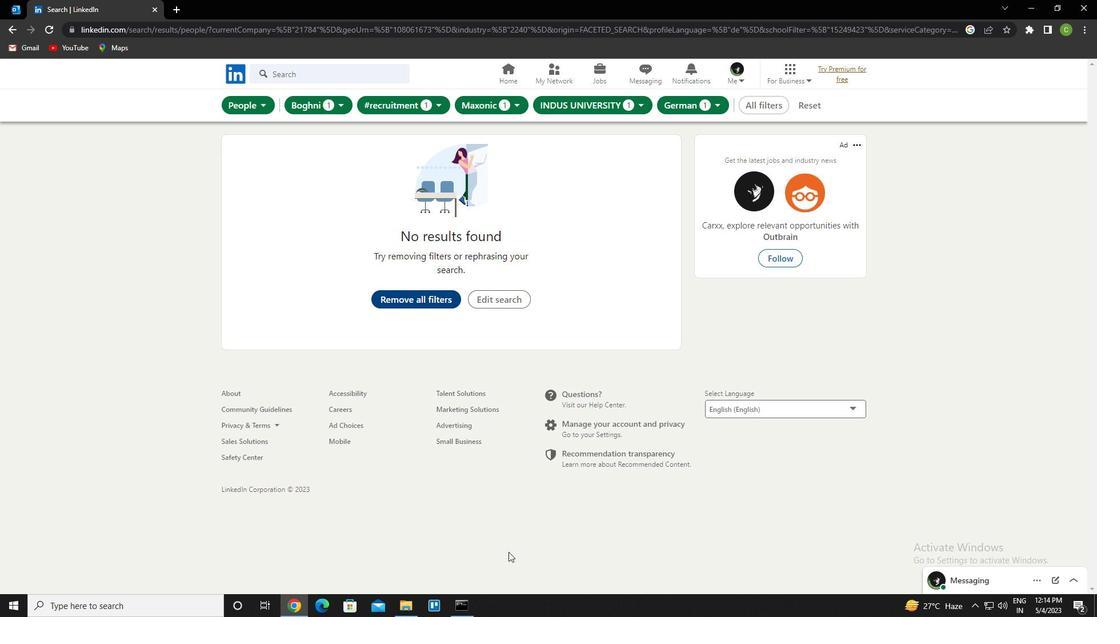 
